 Task: Find connections with filter location Praia with filter topic #Managementskillswith filter profile language French with filter current company Mercedes-Benz India Pvt. Ltd. with filter school DAV Schools Network with filter industry Retail Books and Printed News with filter service category Leadership Development with filter keywords title Founder
Action: Mouse moved to (498, 66)
Screenshot: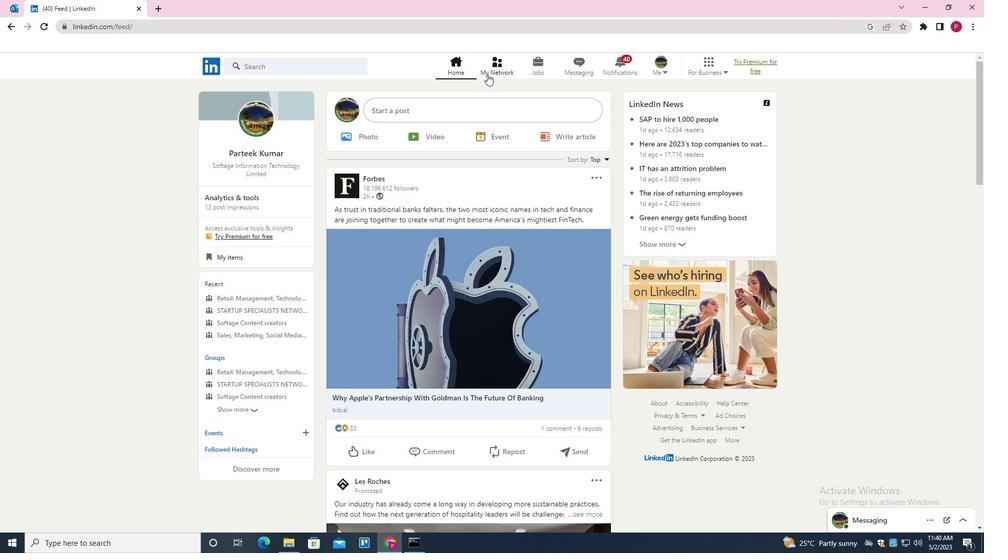 
Action: Mouse pressed left at (498, 66)
Screenshot: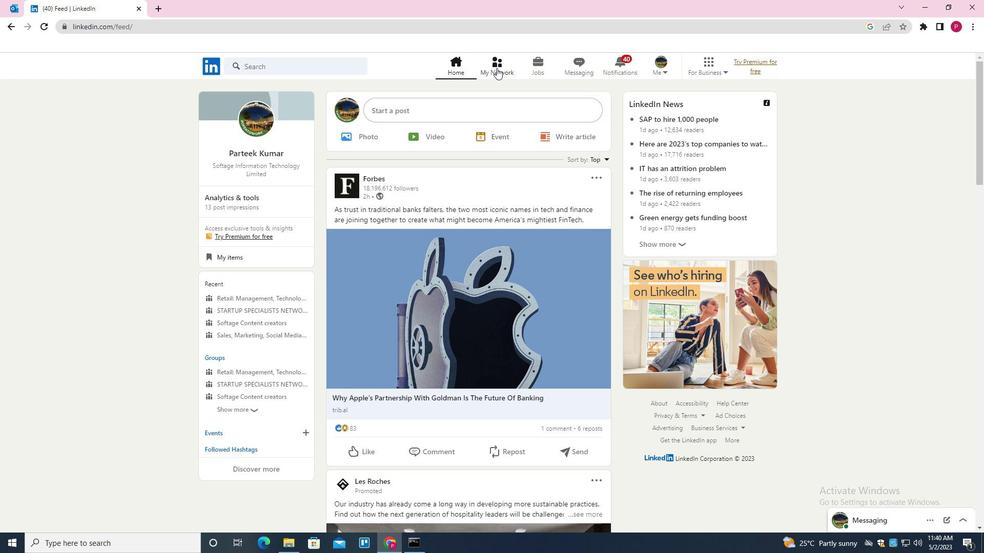 
Action: Mouse moved to (303, 123)
Screenshot: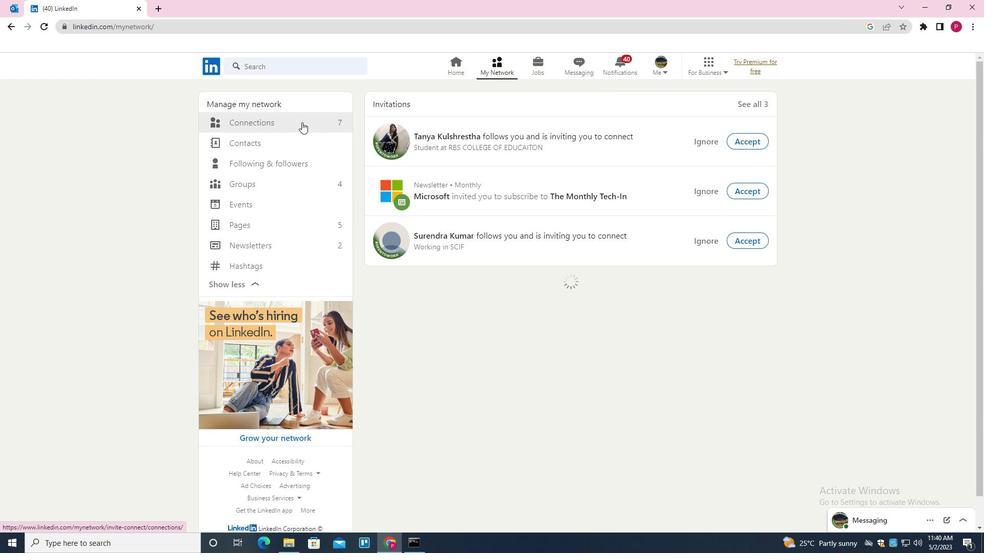 
Action: Mouse pressed left at (303, 123)
Screenshot: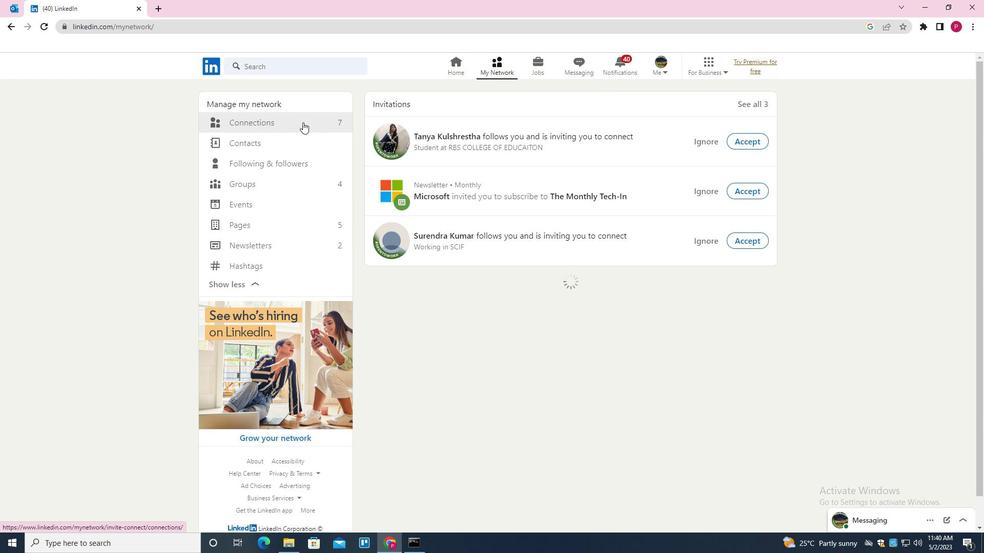 
Action: Mouse moved to (565, 124)
Screenshot: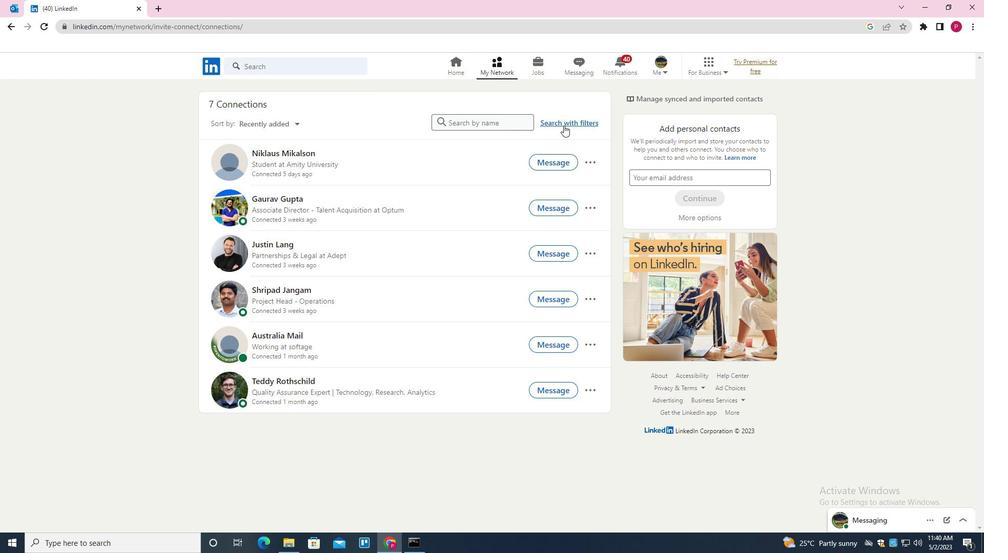 
Action: Mouse pressed left at (565, 124)
Screenshot: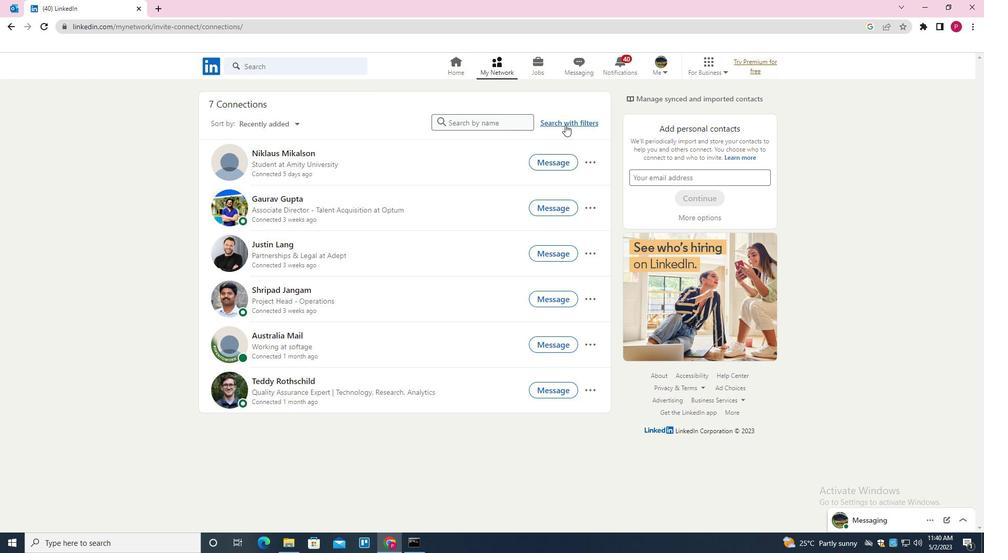 
Action: Mouse moved to (520, 94)
Screenshot: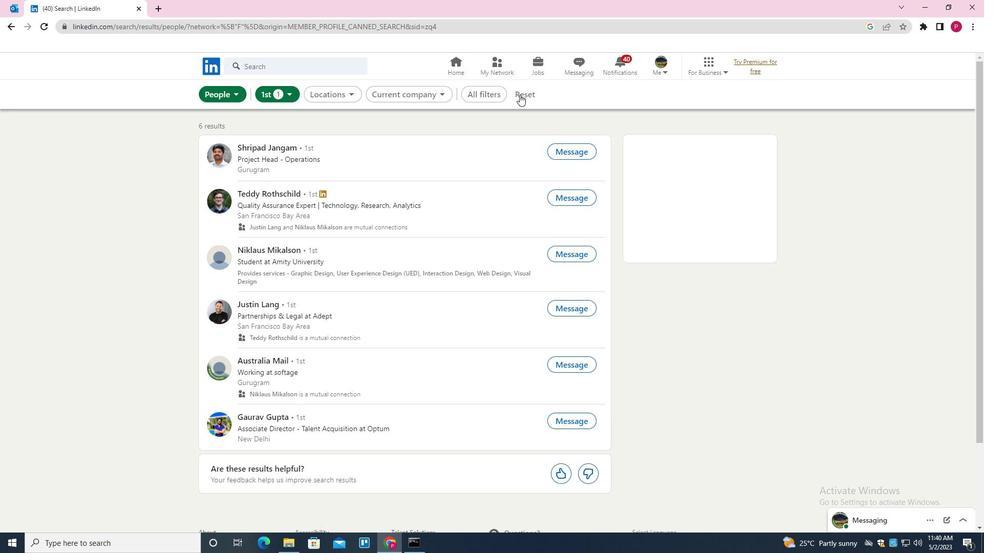 
Action: Mouse pressed left at (520, 94)
Screenshot: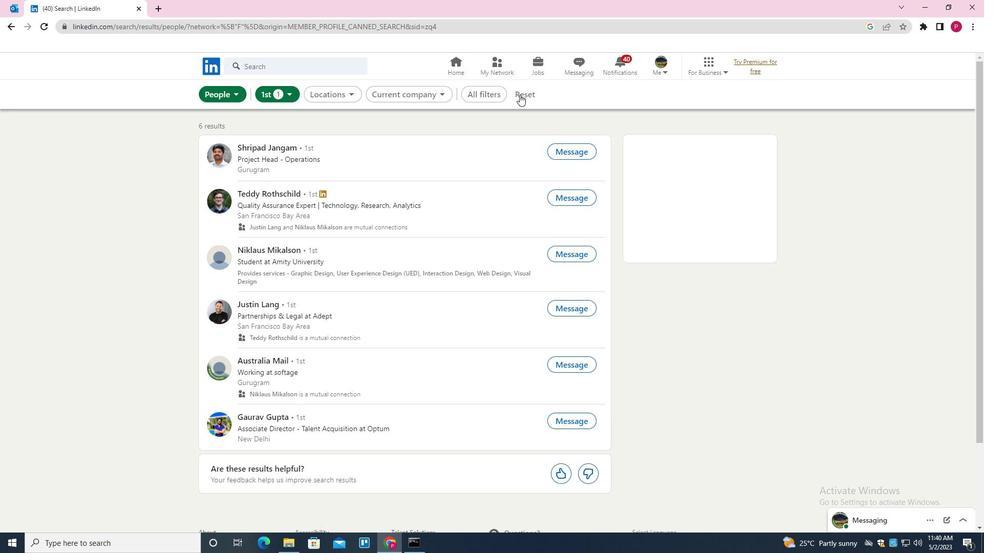 
Action: Mouse moved to (511, 93)
Screenshot: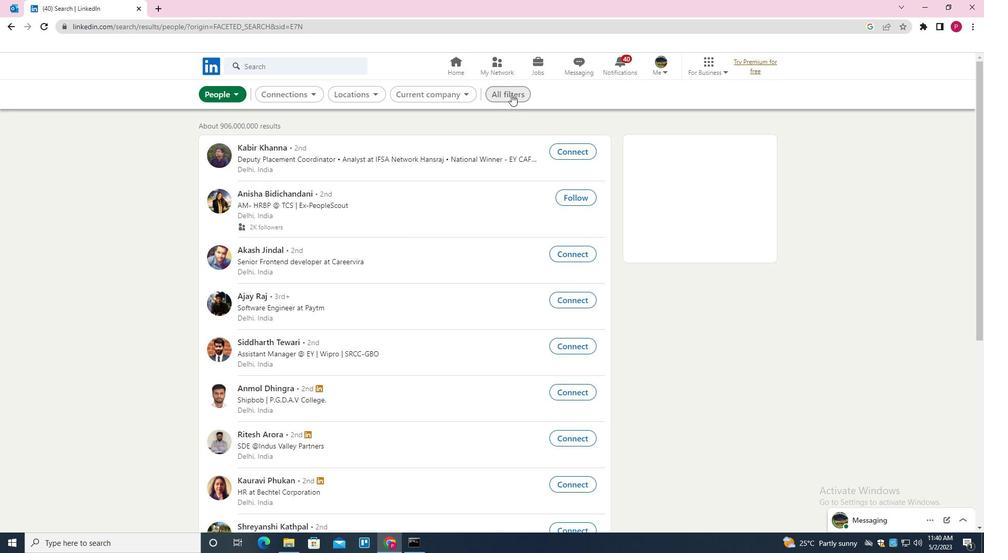 
Action: Mouse pressed left at (511, 93)
Screenshot: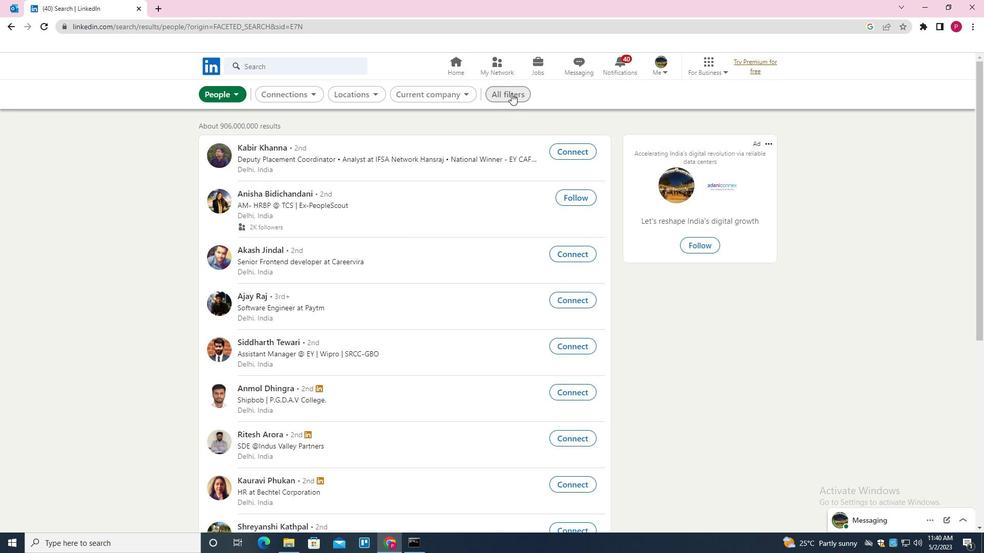 
Action: Mouse moved to (745, 254)
Screenshot: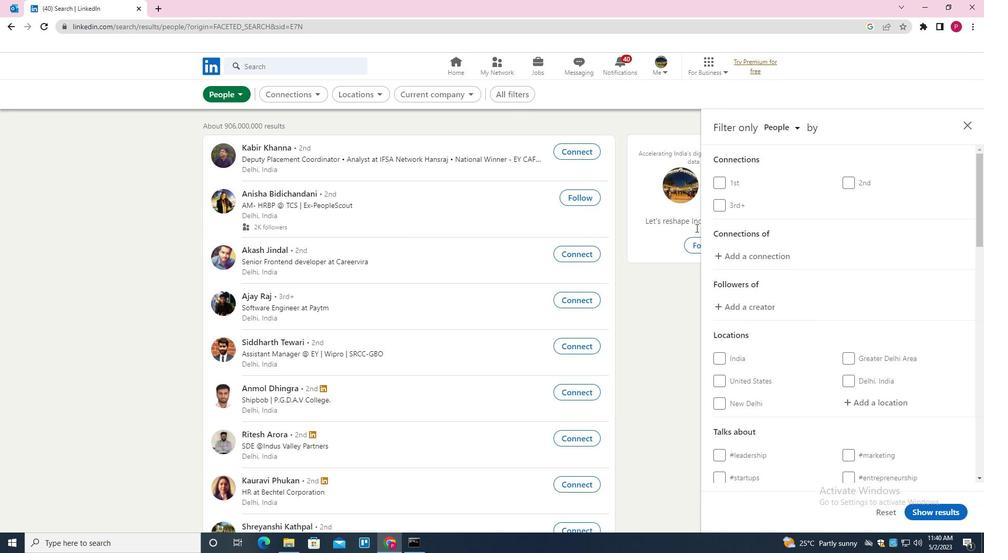 
Action: Mouse scrolled (745, 253) with delta (0, 0)
Screenshot: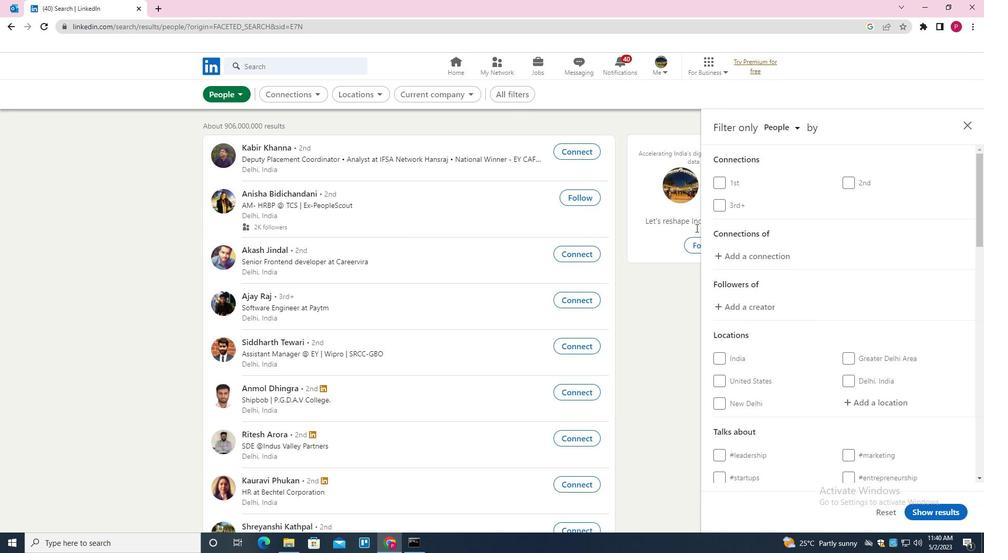 
Action: Mouse moved to (756, 265)
Screenshot: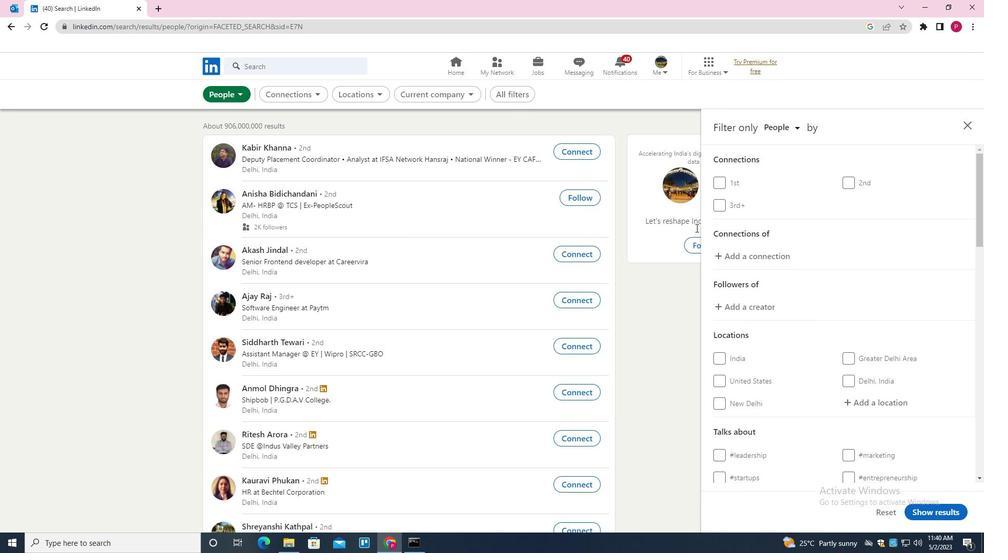 
Action: Mouse scrolled (756, 264) with delta (0, 0)
Screenshot: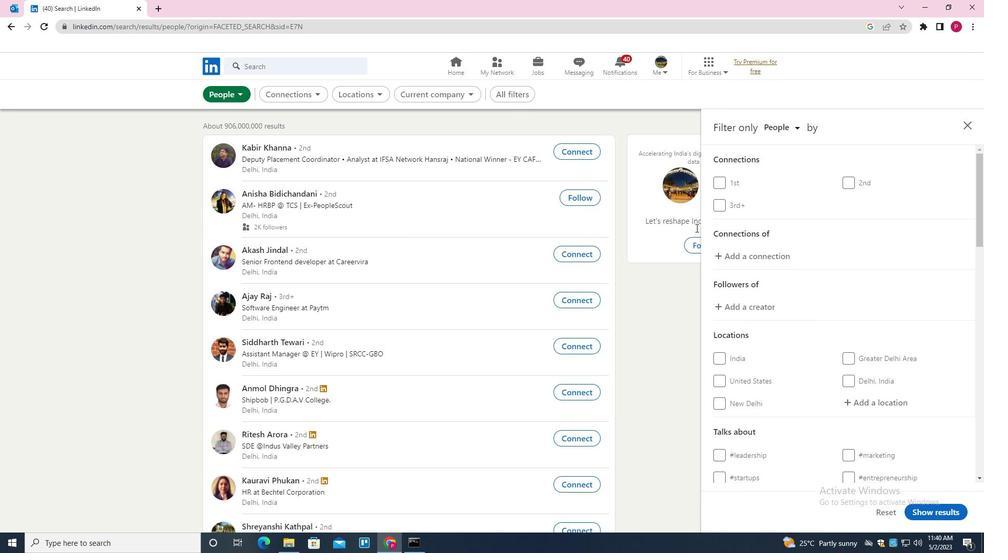 
Action: Mouse moved to (781, 276)
Screenshot: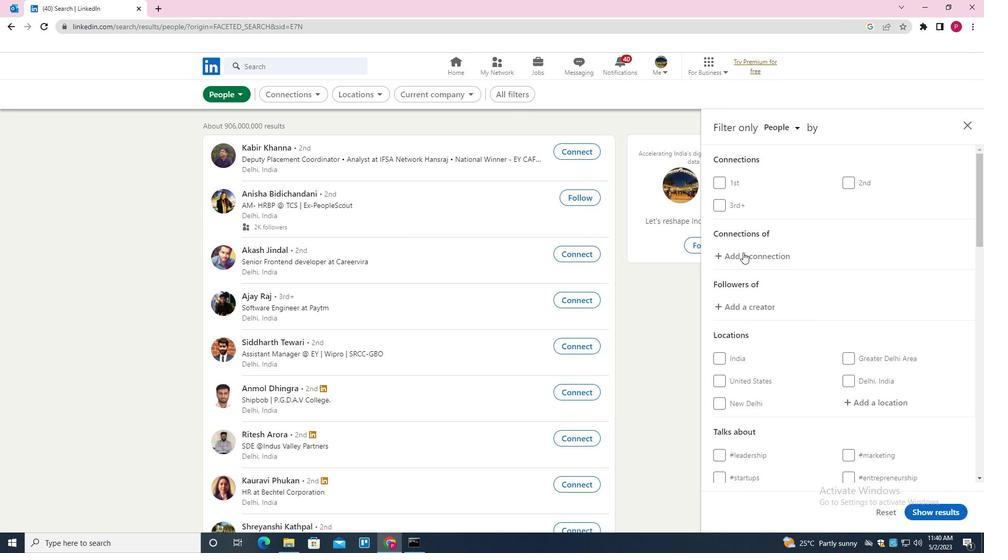 
Action: Mouse scrolled (781, 275) with delta (0, 0)
Screenshot: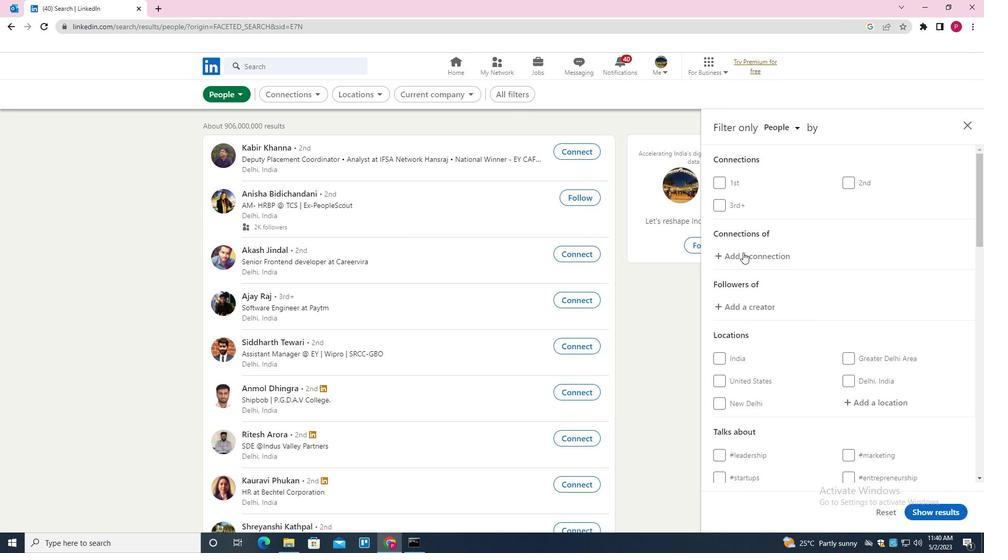 
Action: Mouse moved to (882, 247)
Screenshot: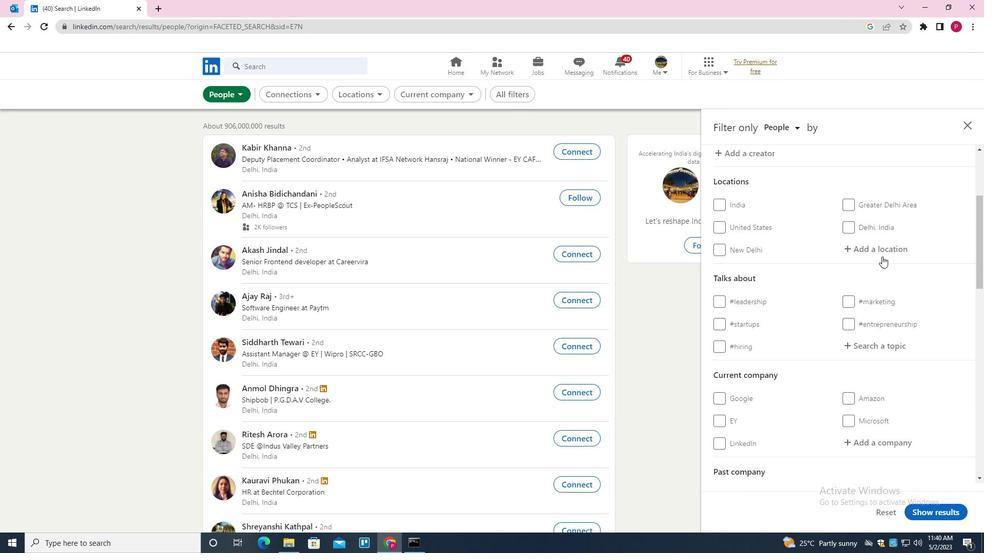 
Action: Mouse pressed left at (882, 247)
Screenshot: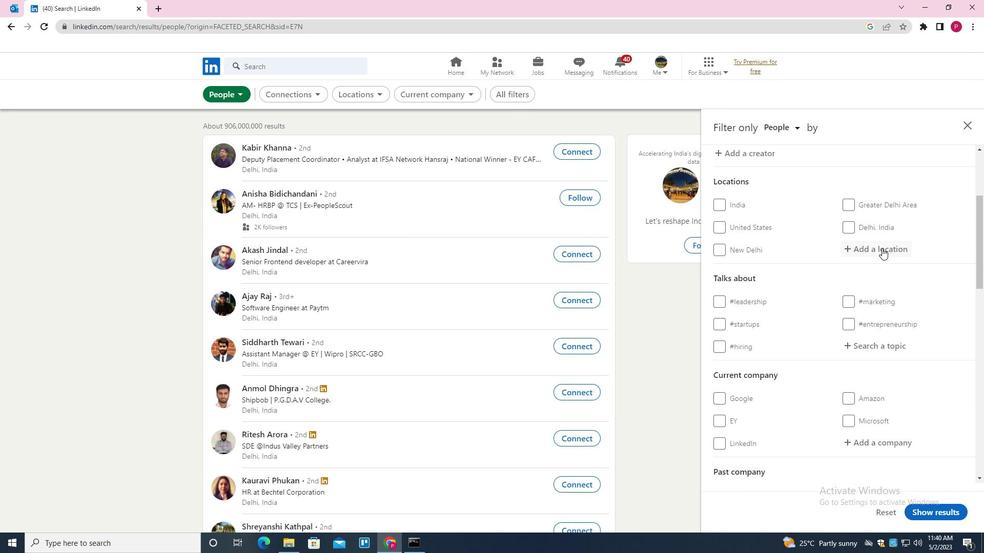 
Action: Mouse moved to (627, 407)
Screenshot: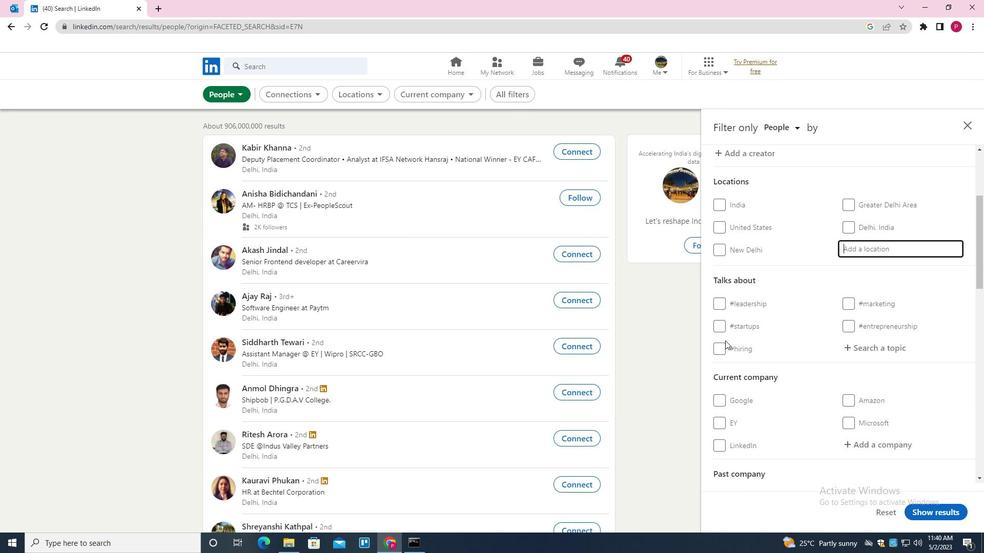 
Action: Key pressed <Key.shift>PRAIA<Key.down><Key.down><Key.enter>
Screenshot: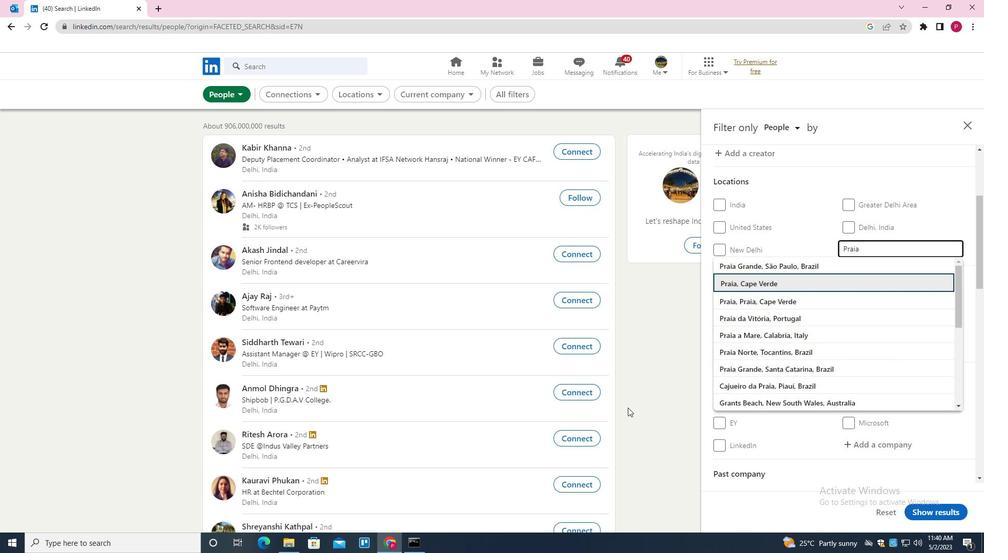 
Action: Mouse moved to (806, 322)
Screenshot: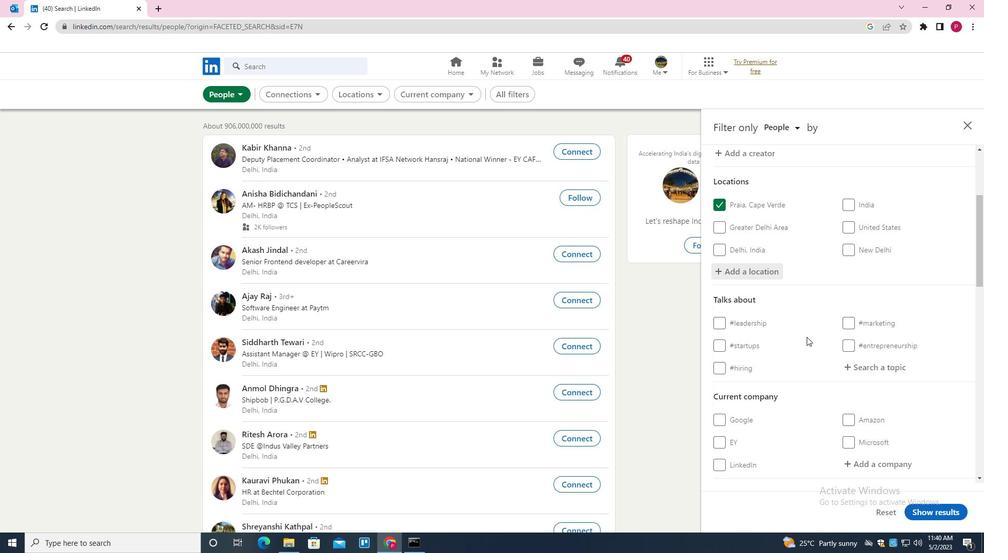 
Action: Mouse scrolled (806, 322) with delta (0, 0)
Screenshot: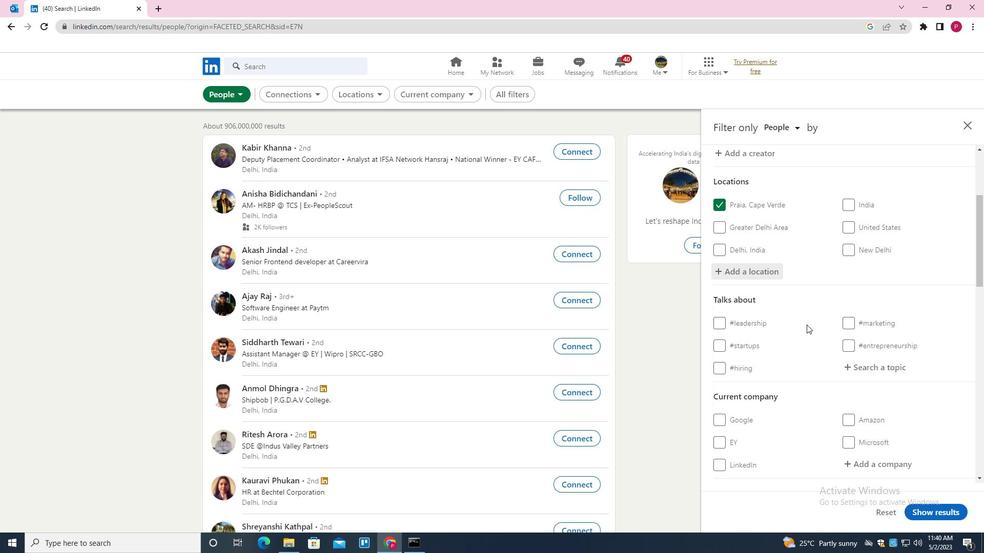 
Action: Mouse moved to (807, 322)
Screenshot: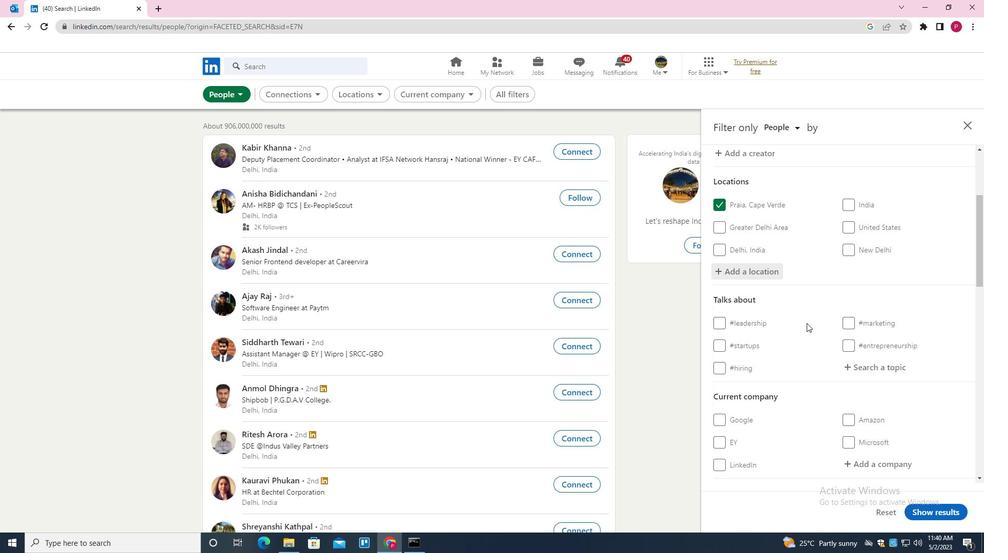
Action: Mouse scrolled (807, 321) with delta (0, 0)
Screenshot: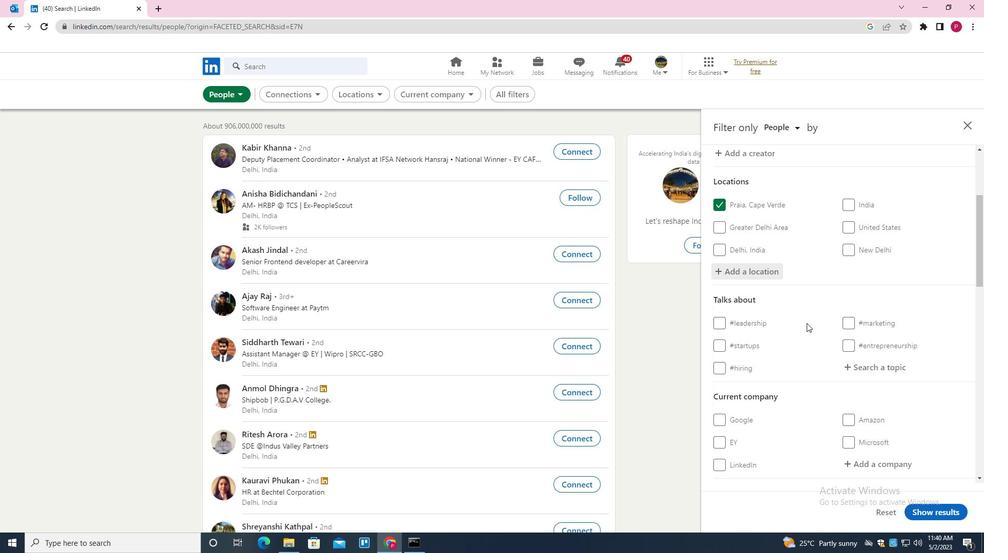 
Action: Mouse moved to (809, 320)
Screenshot: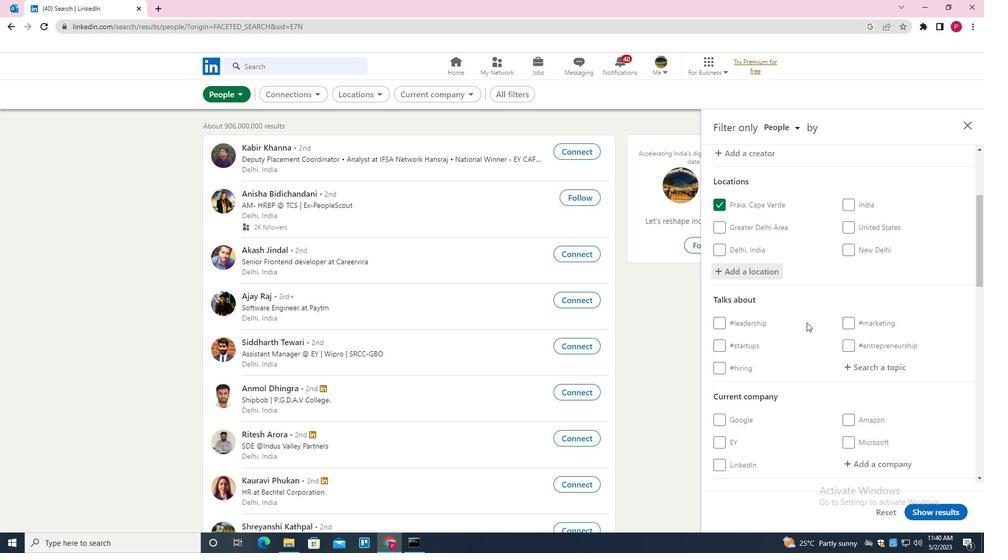 
Action: Mouse scrolled (809, 320) with delta (0, 0)
Screenshot: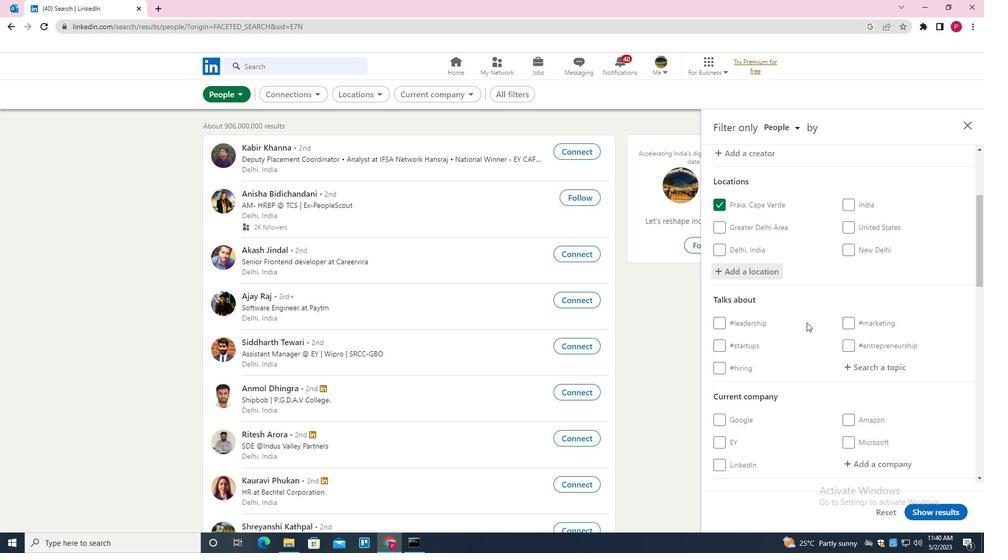 
Action: Mouse moved to (892, 213)
Screenshot: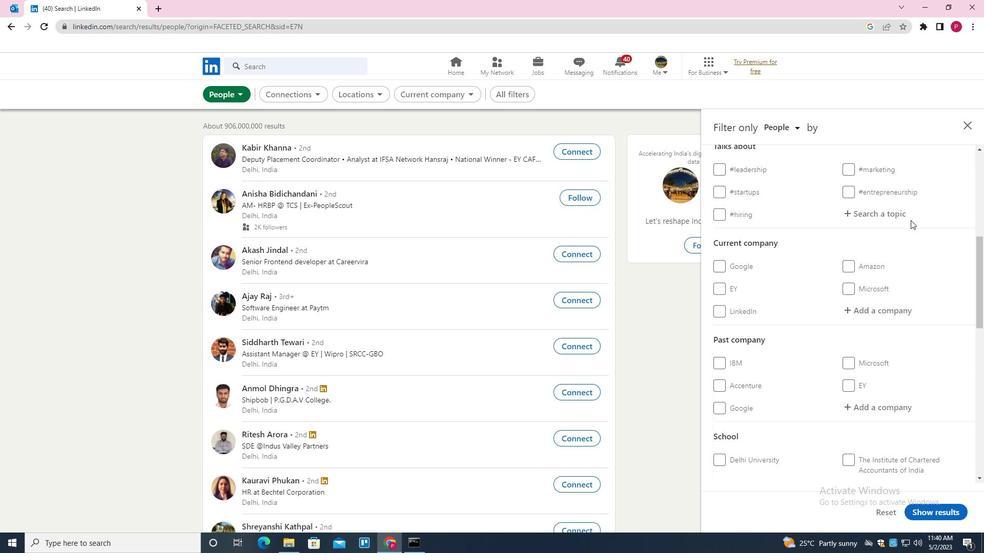 
Action: Mouse pressed left at (892, 213)
Screenshot: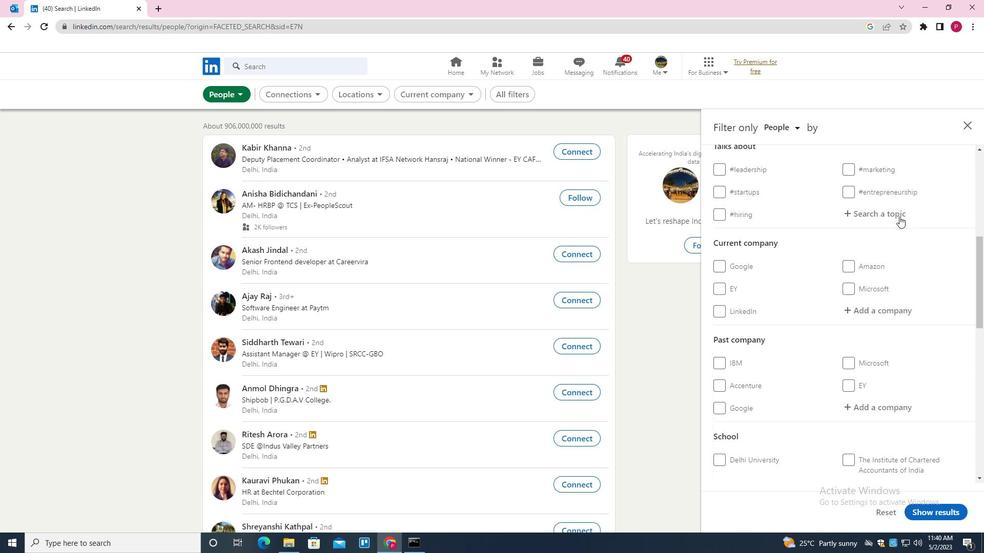 
Action: Key pressed MANAGR<Key.backspace>EMENTSKILLS<Key.down><Key.down><Key.enter>
Screenshot: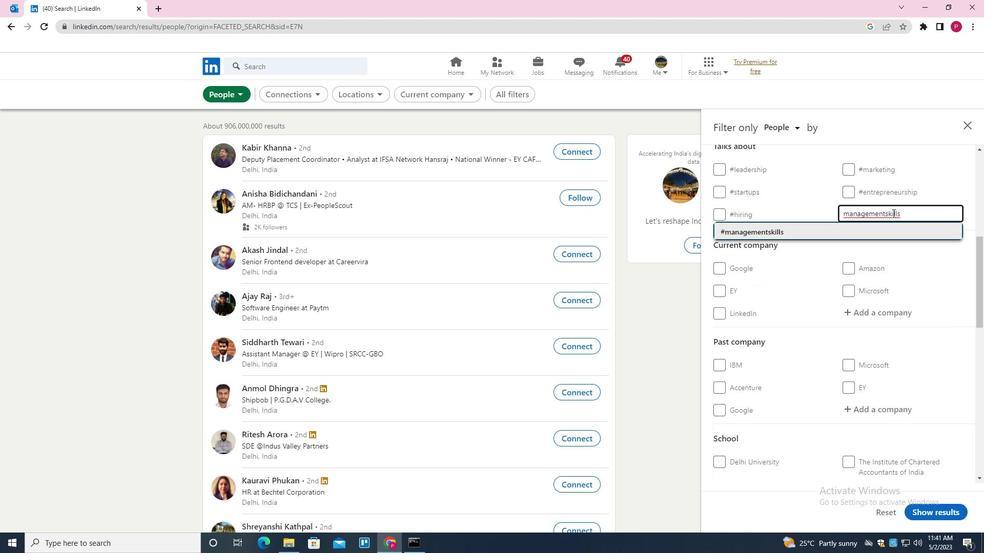 
Action: Mouse moved to (844, 264)
Screenshot: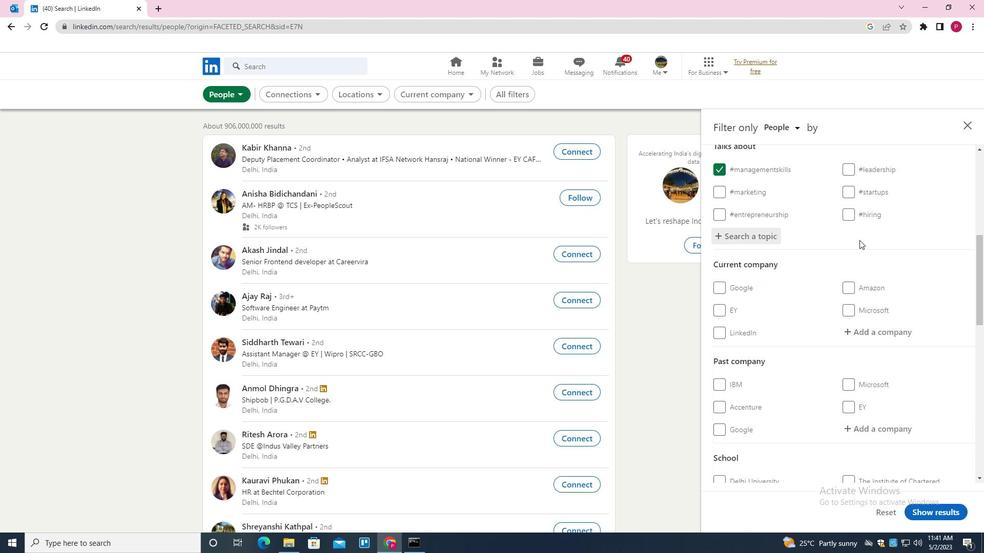 
Action: Mouse scrolled (844, 264) with delta (0, 0)
Screenshot: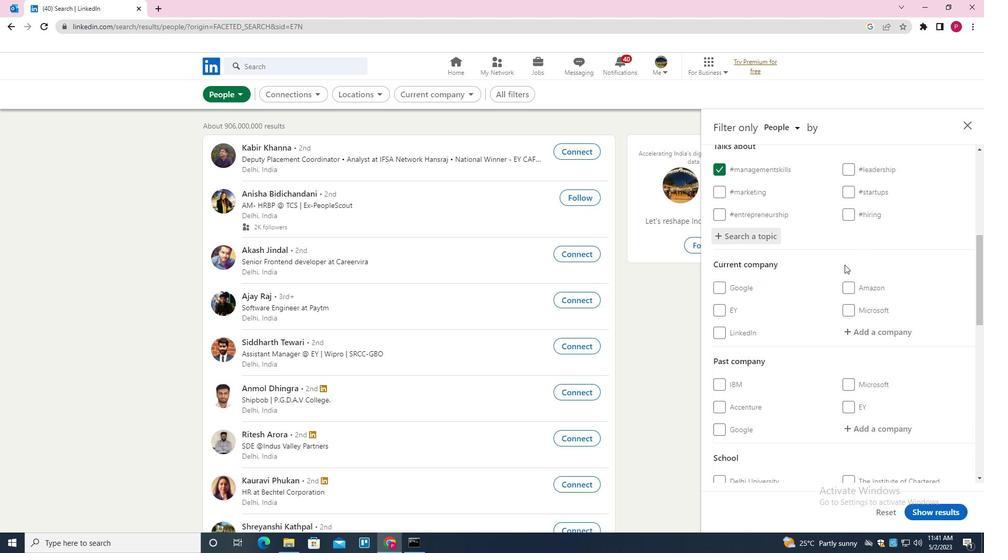 
Action: Mouse moved to (844, 264)
Screenshot: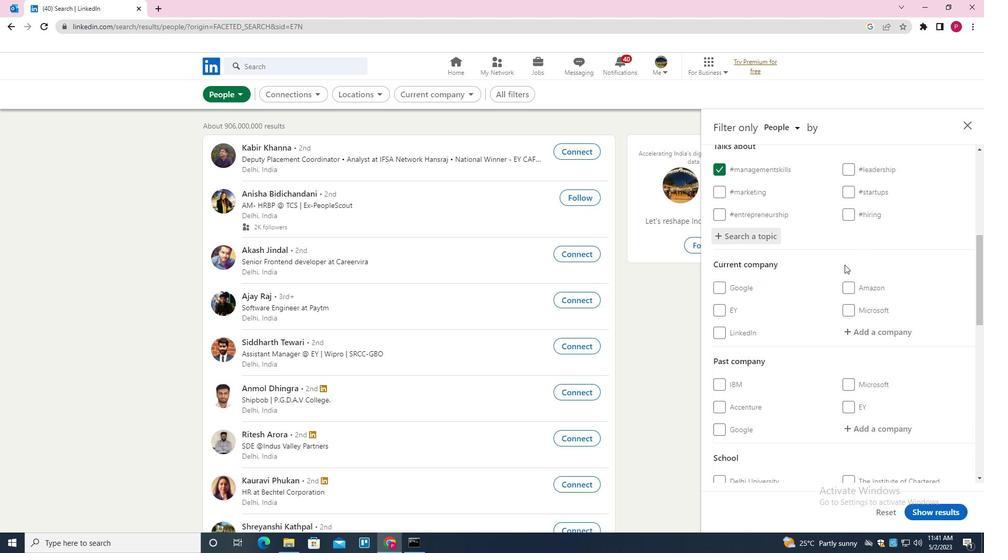 
Action: Mouse scrolled (844, 264) with delta (0, 0)
Screenshot: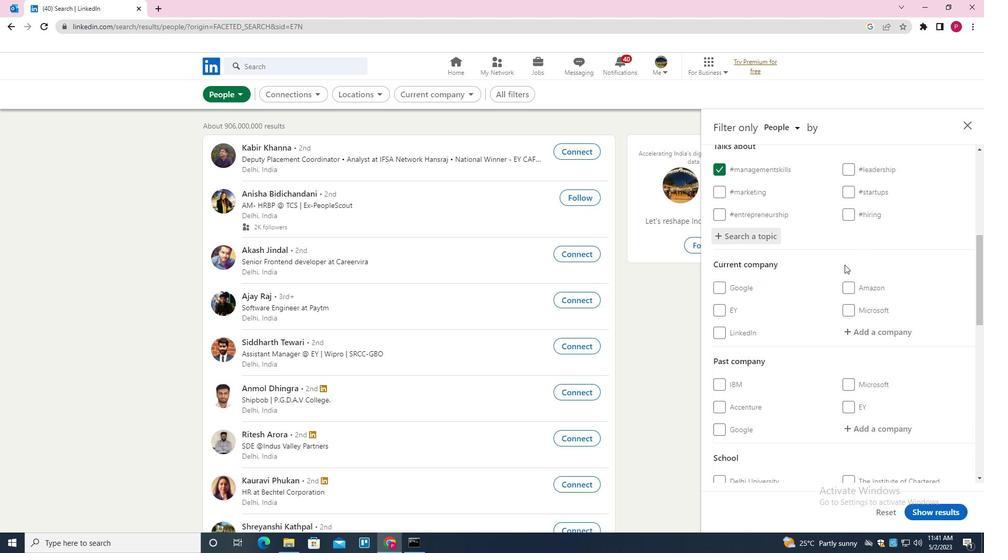
Action: Mouse scrolled (844, 264) with delta (0, 0)
Screenshot: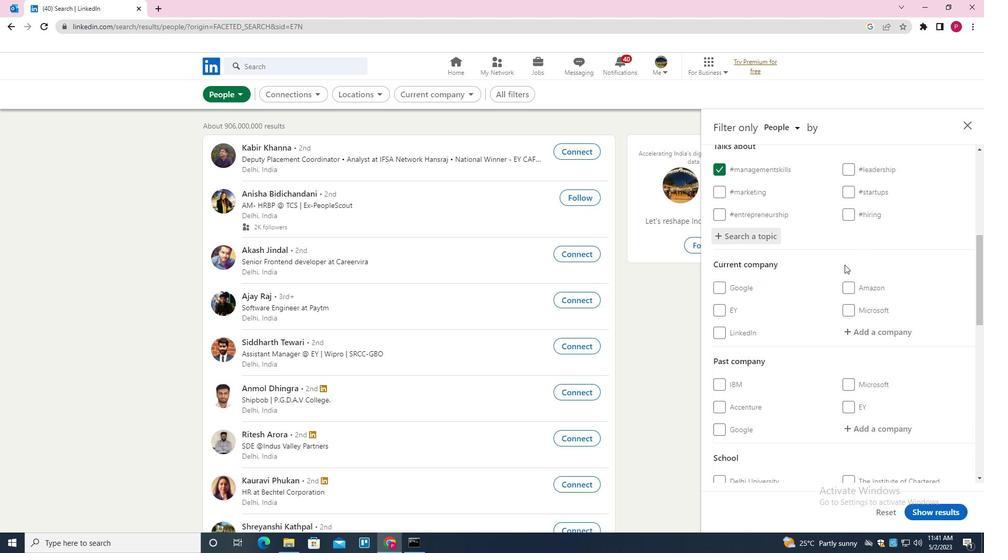 
Action: Mouse moved to (846, 265)
Screenshot: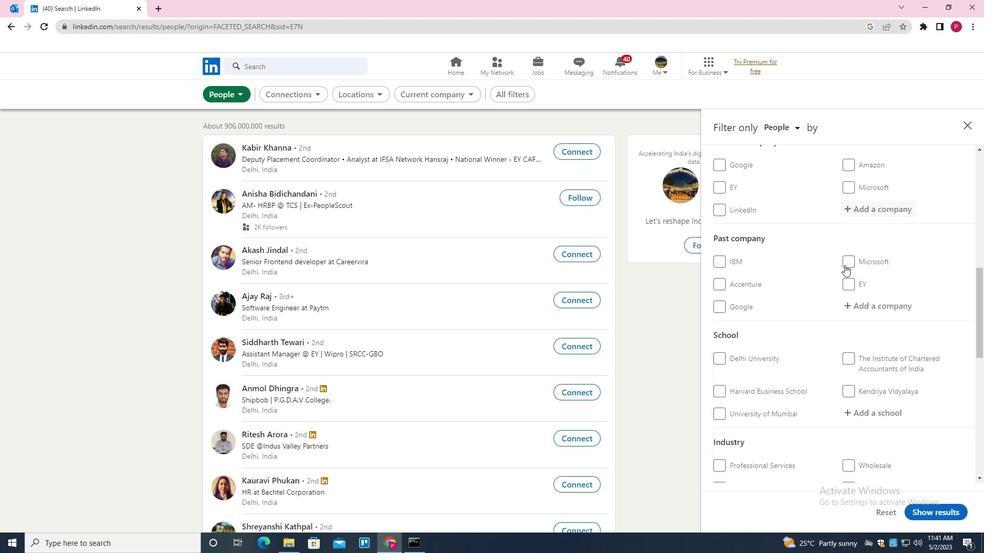 
Action: Mouse scrolled (846, 264) with delta (0, 0)
Screenshot: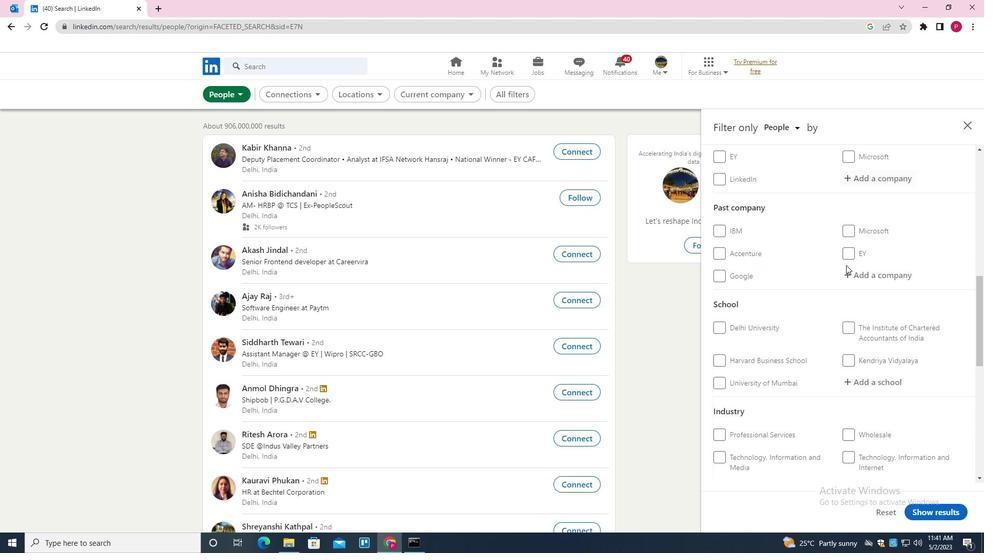 
Action: Mouse scrolled (846, 264) with delta (0, 0)
Screenshot: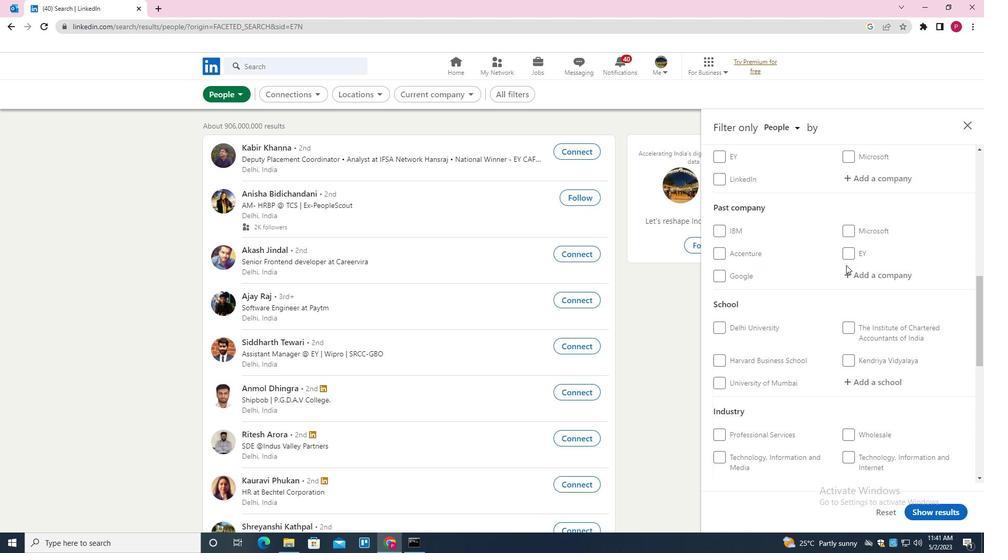 
Action: Mouse scrolled (846, 264) with delta (0, 0)
Screenshot: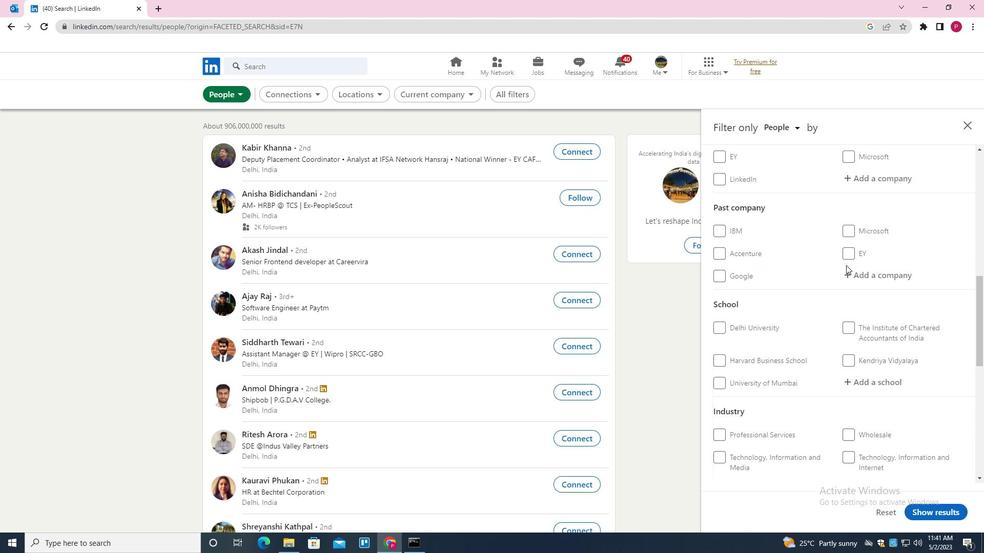 
Action: Mouse moved to (817, 315)
Screenshot: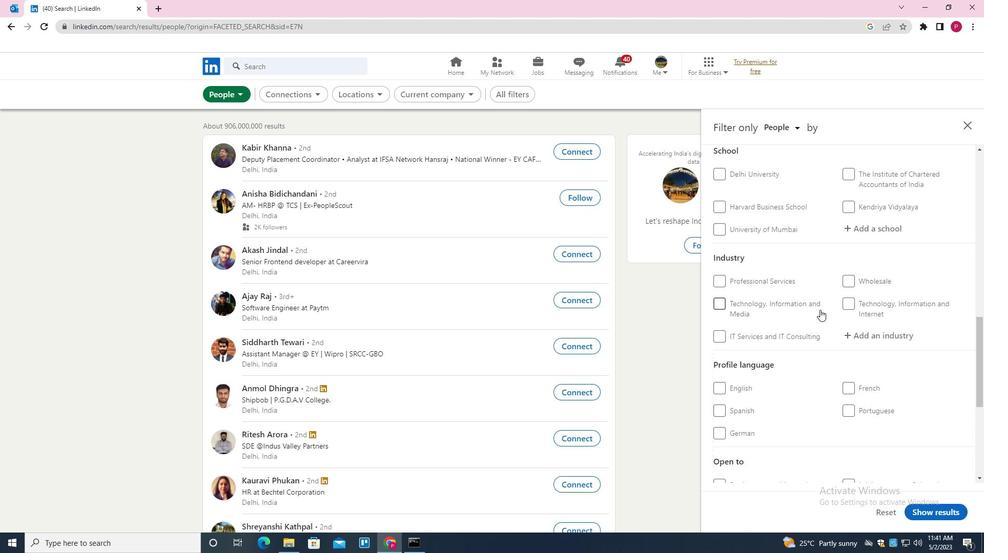 
Action: Mouse scrolled (817, 315) with delta (0, 0)
Screenshot: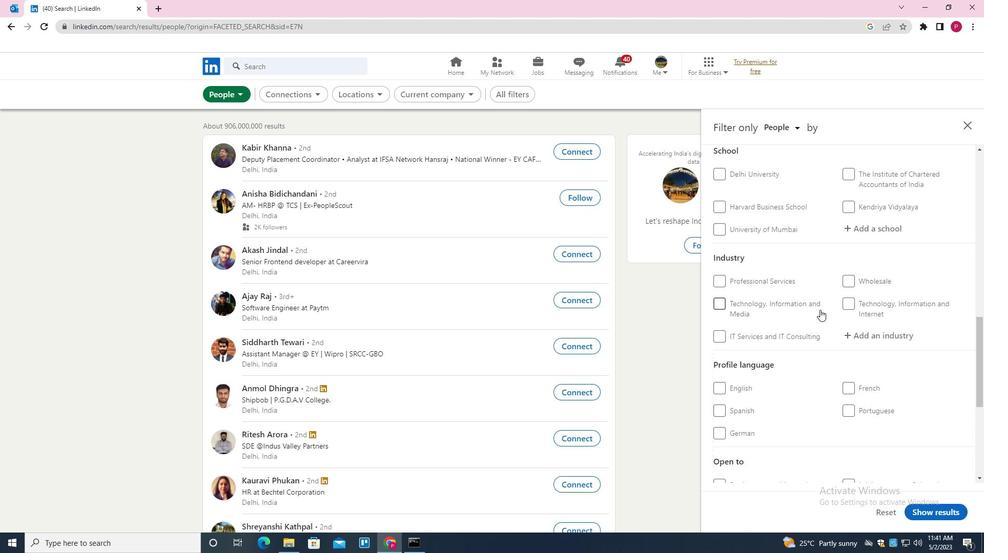 
Action: Mouse moved to (817, 318)
Screenshot: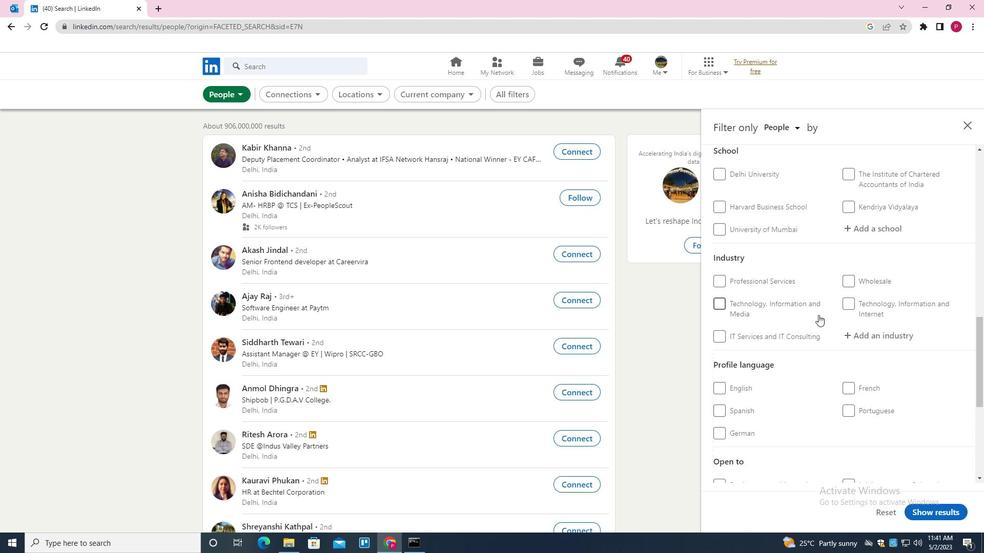 
Action: Mouse scrolled (817, 318) with delta (0, 0)
Screenshot: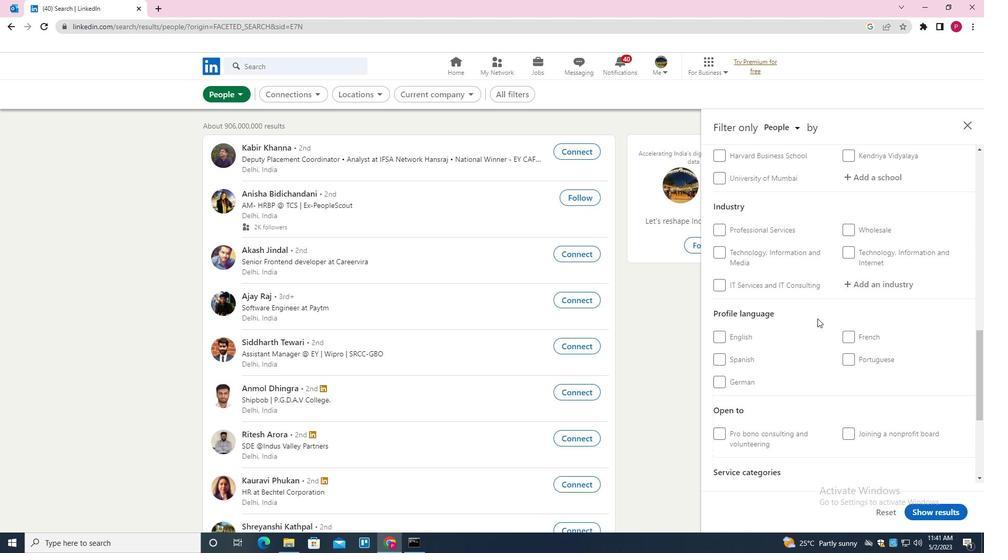 
Action: Mouse moved to (846, 284)
Screenshot: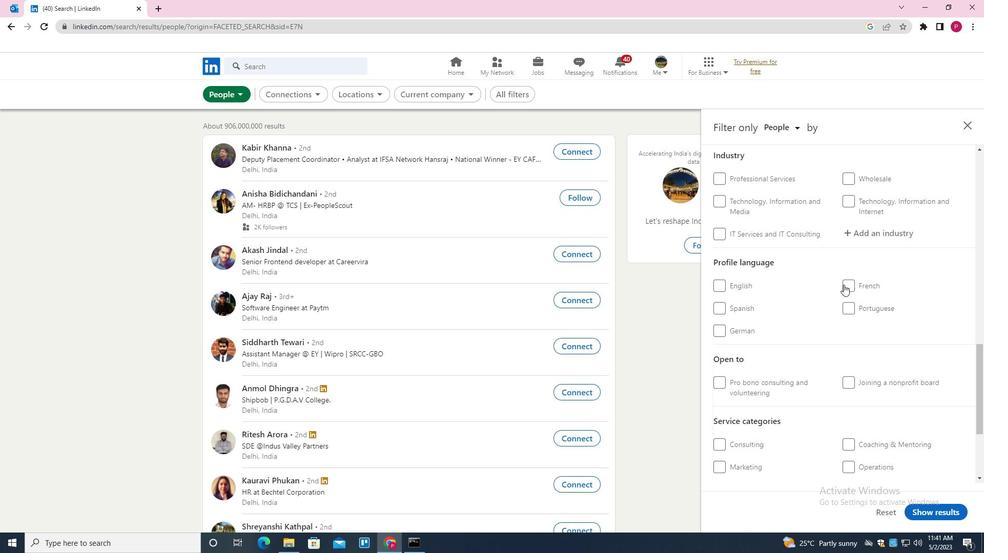 
Action: Mouse pressed left at (846, 284)
Screenshot: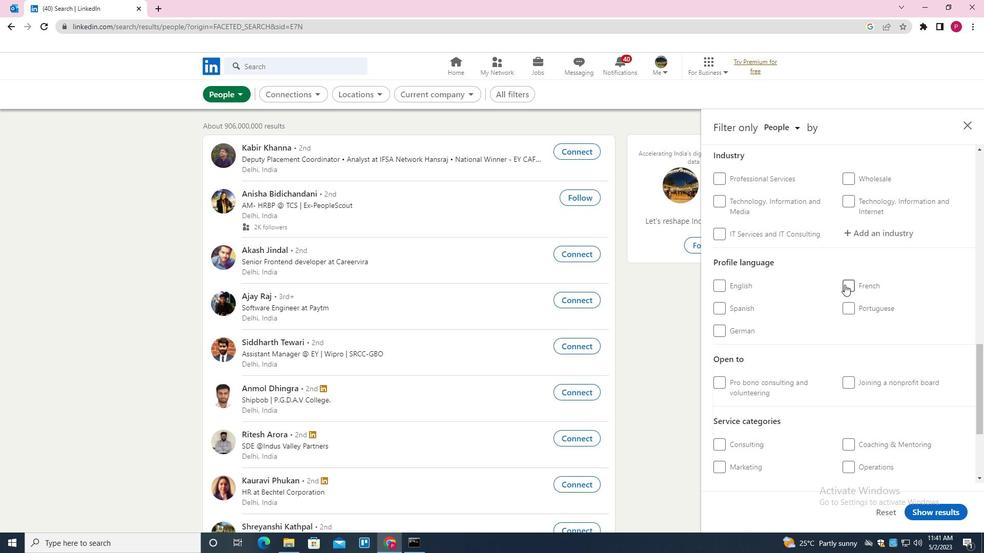 
Action: Mouse moved to (793, 298)
Screenshot: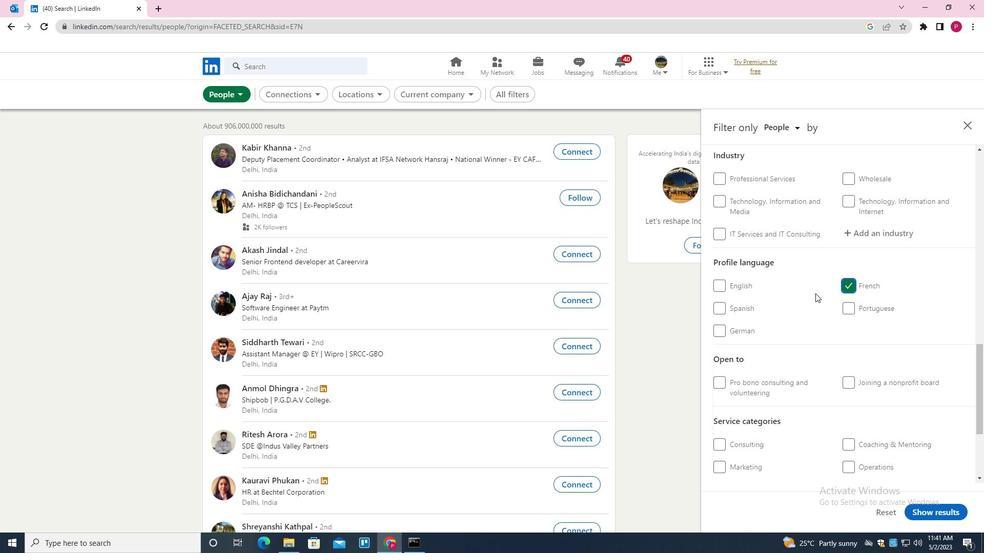 
Action: Mouse scrolled (793, 298) with delta (0, 0)
Screenshot: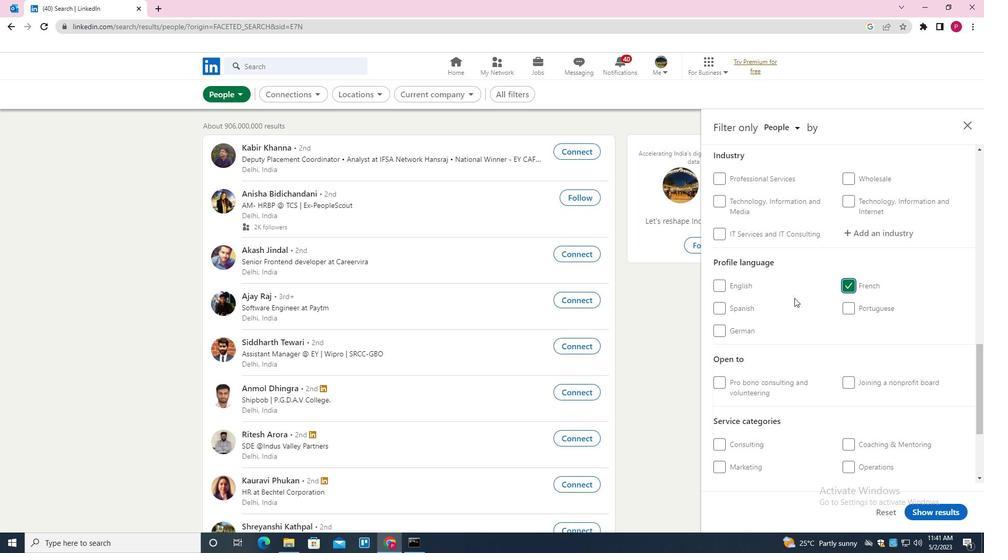 
Action: Mouse scrolled (793, 298) with delta (0, 0)
Screenshot: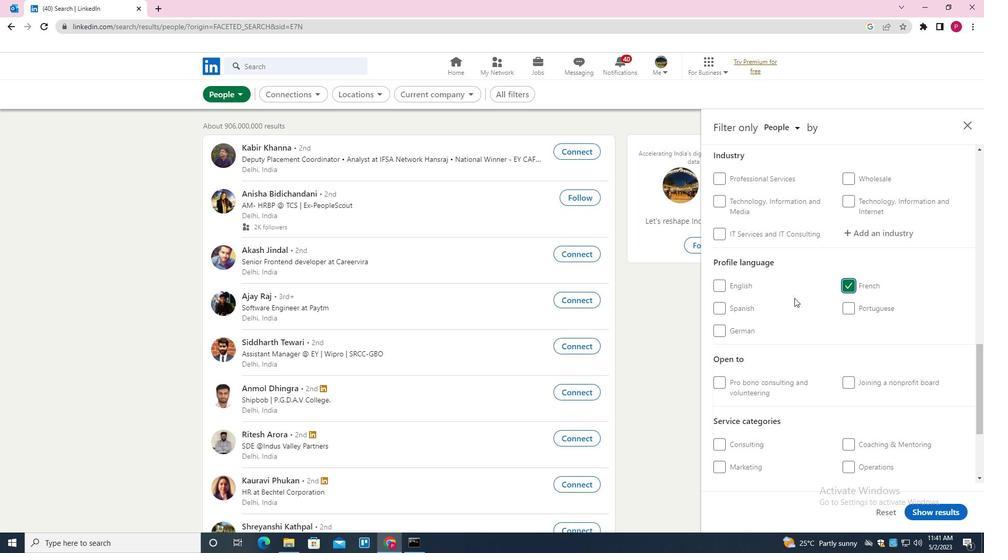 
Action: Mouse scrolled (793, 298) with delta (0, 0)
Screenshot: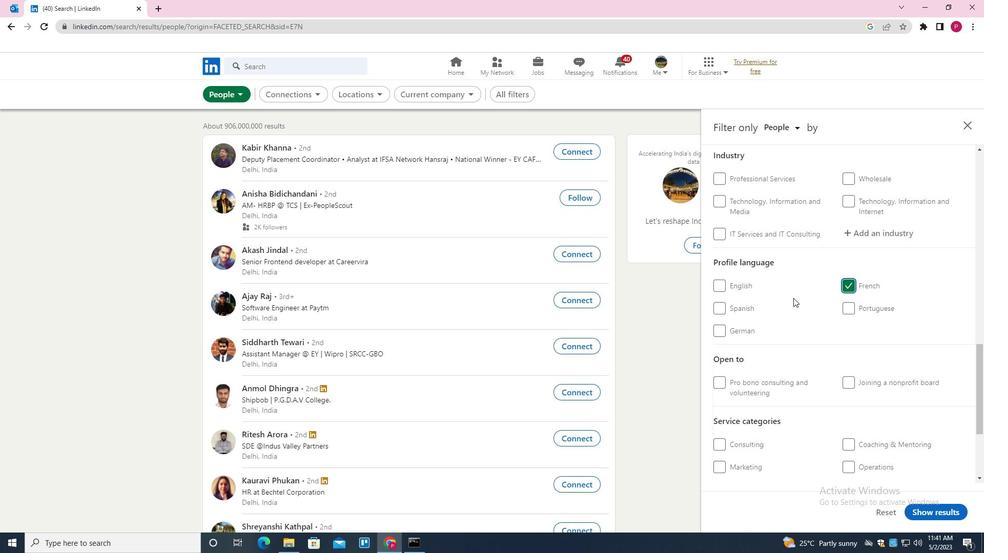 
Action: Mouse scrolled (793, 298) with delta (0, 0)
Screenshot: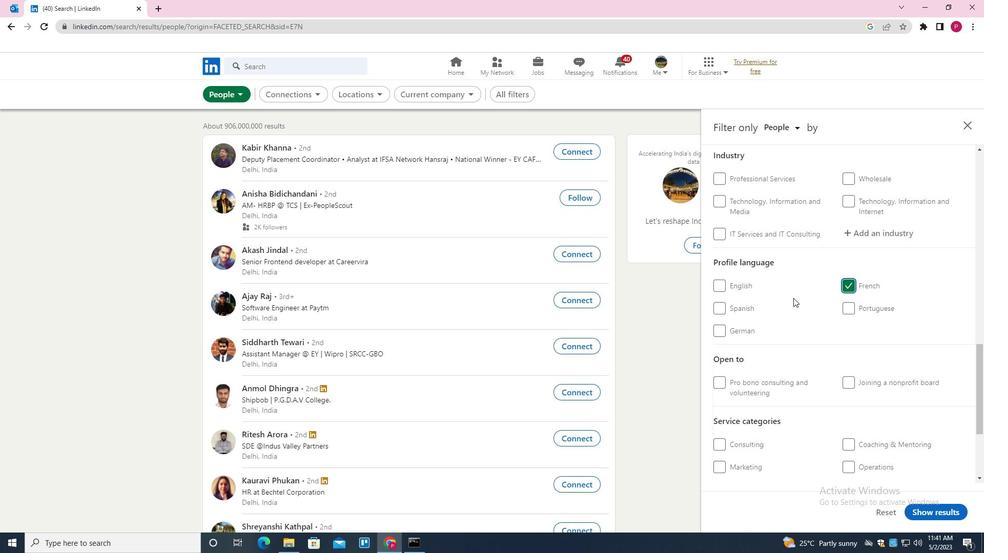 
Action: Mouse scrolled (793, 298) with delta (0, 0)
Screenshot: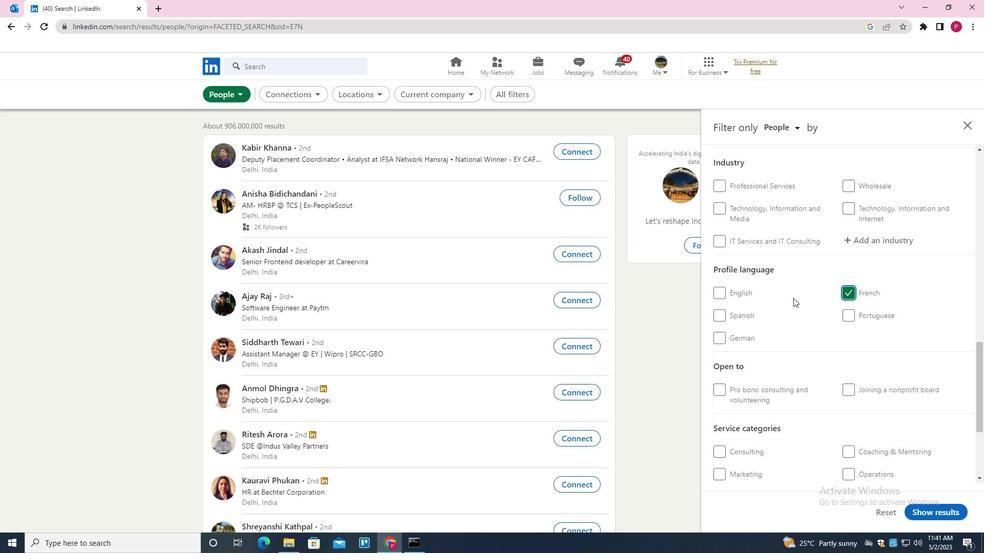
Action: Mouse scrolled (793, 298) with delta (0, 0)
Screenshot: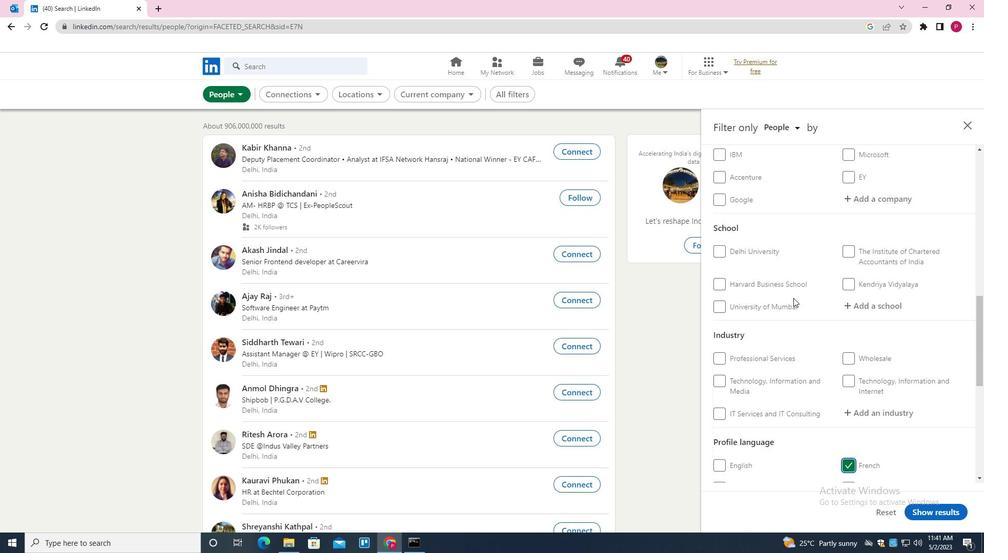 
Action: Mouse moved to (877, 234)
Screenshot: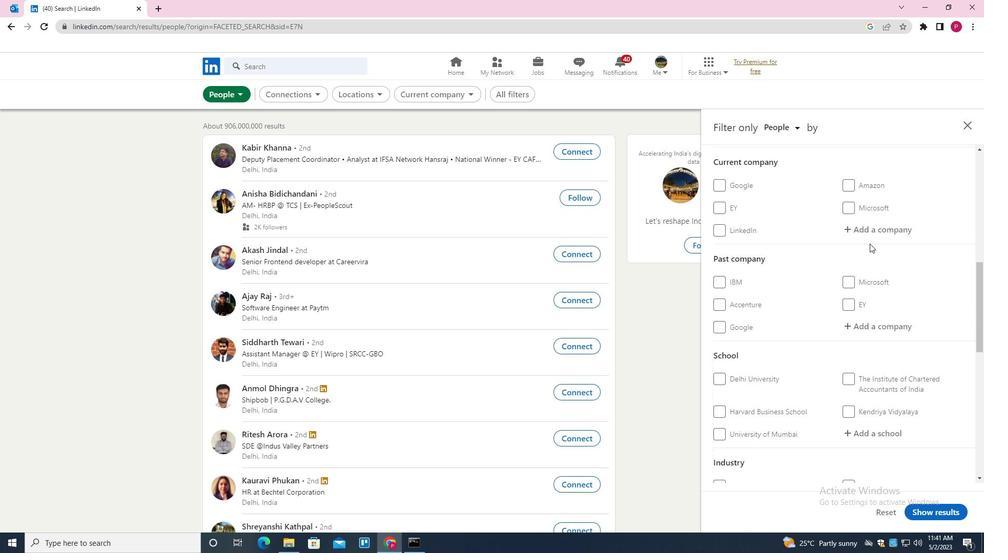 
Action: Mouse pressed left at (877, 234)
Screenshot: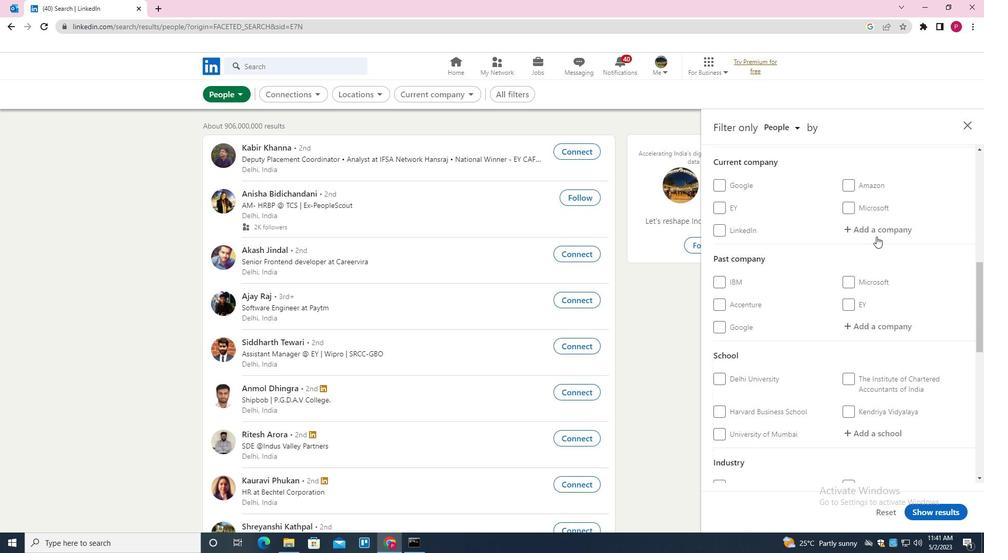 
Action: Key pressed <Key.shift>MERCEDES<Key.down><Key.down><Key.enter>
Screenshot: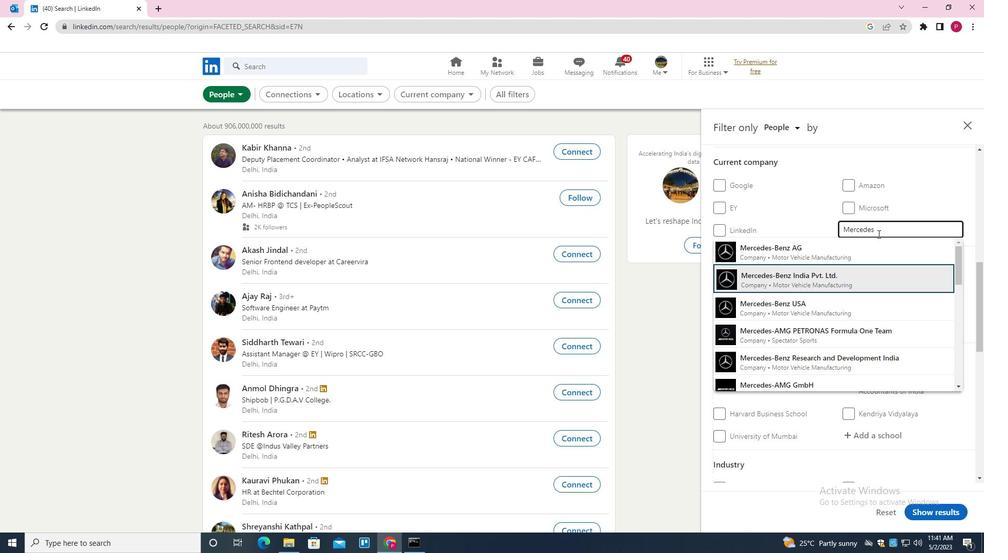 
Action: Mouse moved to (782, 301)
Screenshot: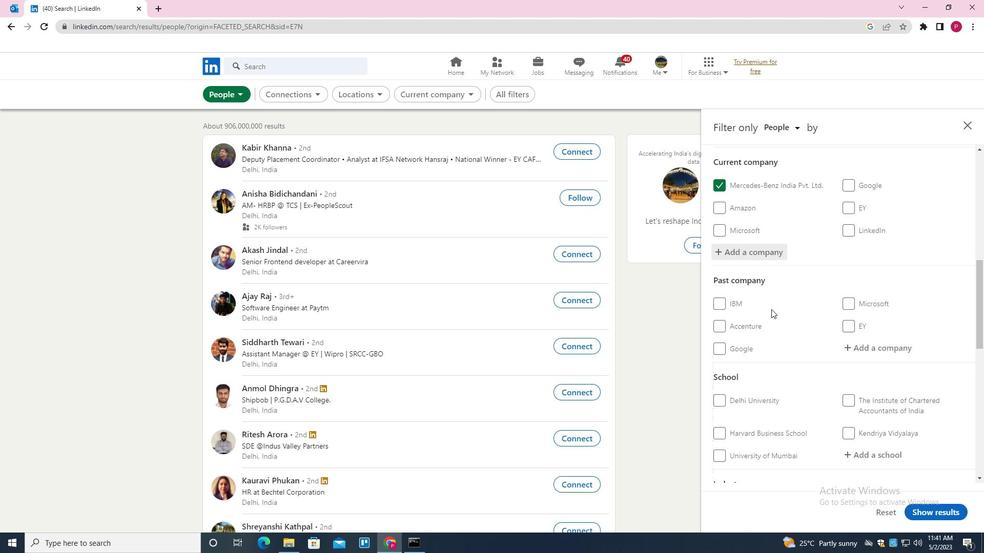
Action: Mouse scrolled (782, 301) with delta (0, 0)
Screenshot: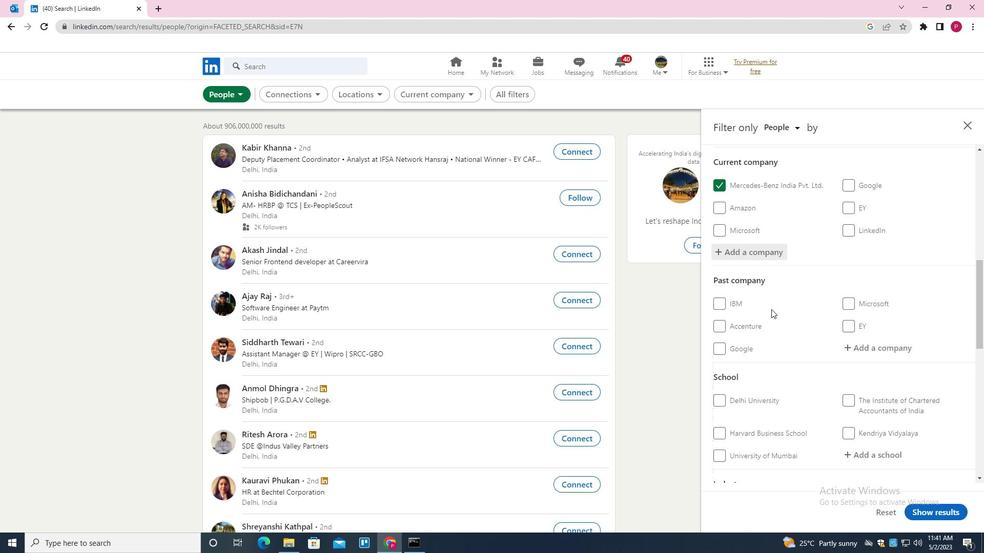 
Action: Mouse moved to (785, 299)
Screenshot: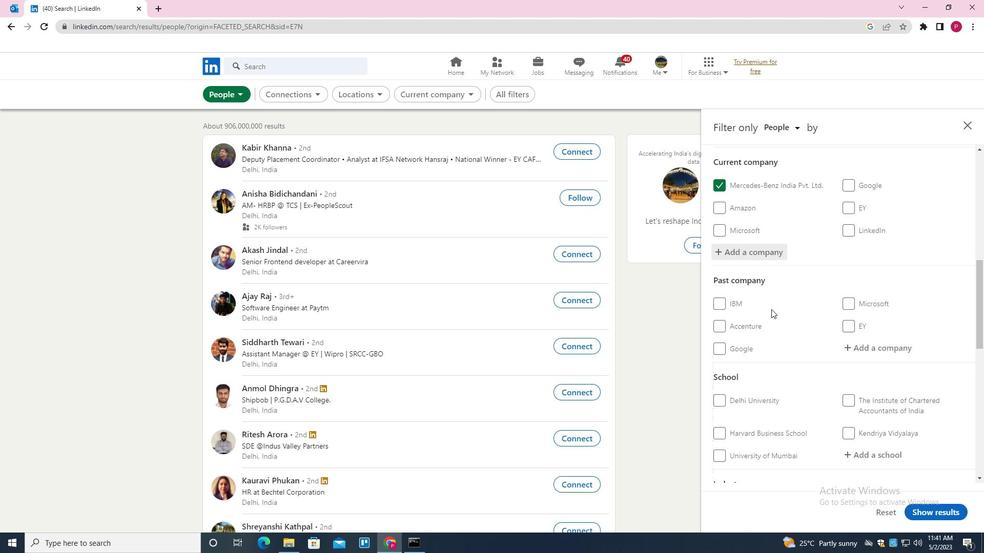 
Action: Mouse scrolled (785, 299) with delta (0, 0)
Screenshot: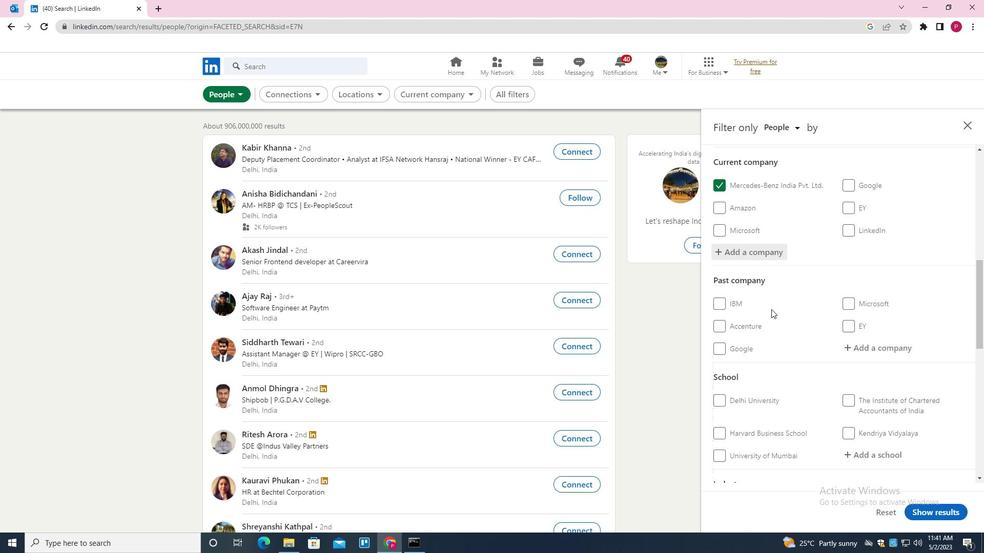 
Action: Mouse moved to (791, 294)
Screenshot: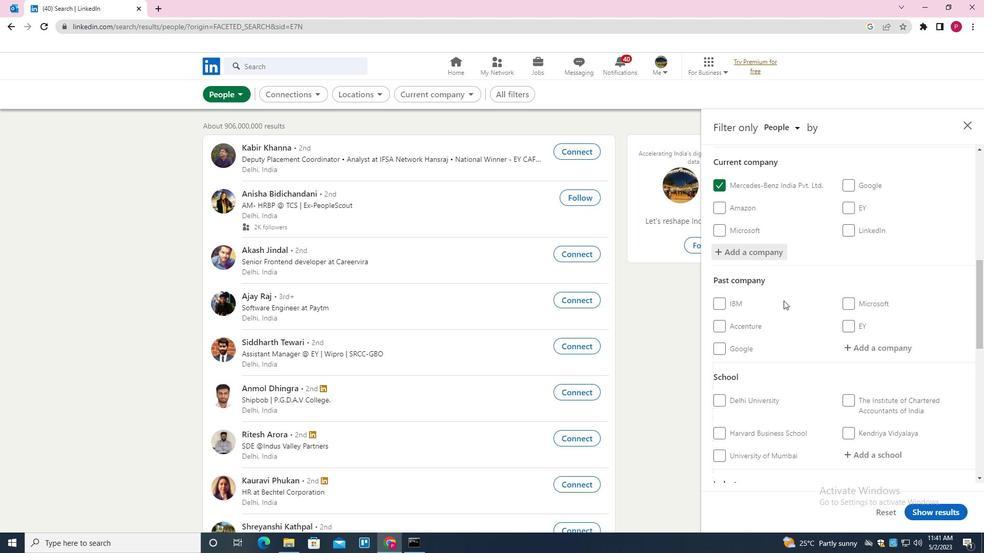 
Action: Mouse scrolled (791, 294) with delta (0, 0)
Screenshot: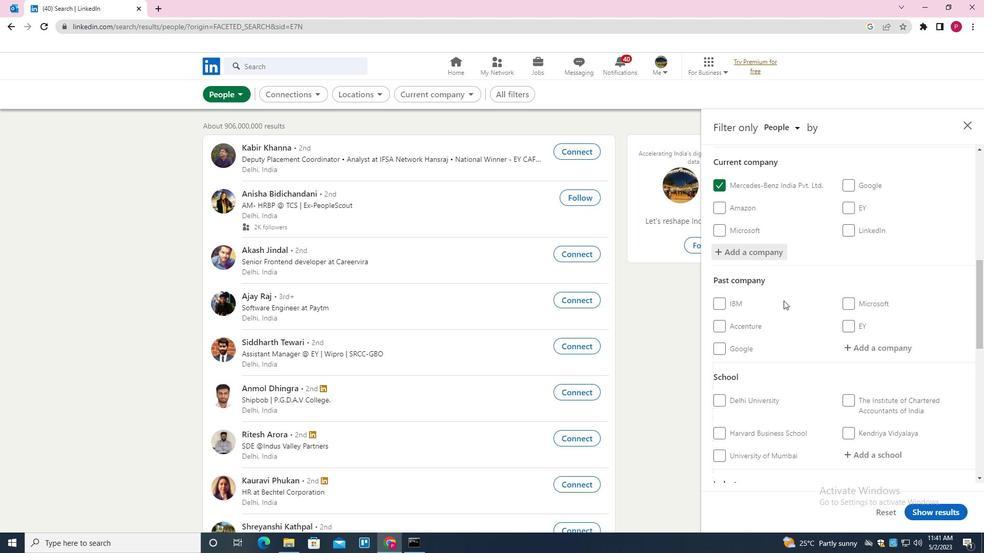 
Action: Mouse moved to (798, 289)
Screenshot: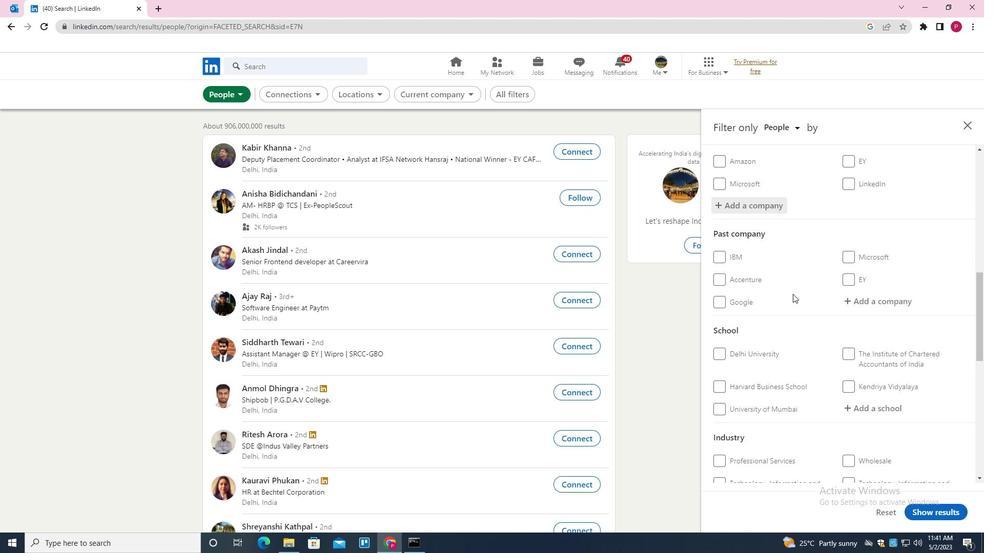 
Action: Mouse scrolled (798, 289) with delta (0, 0)
Screenshot: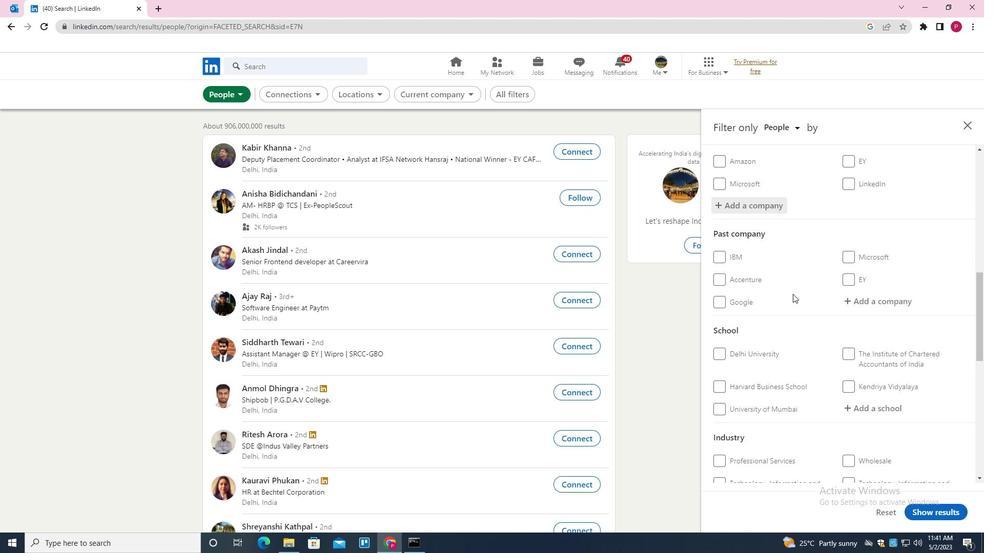 
Action: Mouse moved to (861, 250)
Screenshot: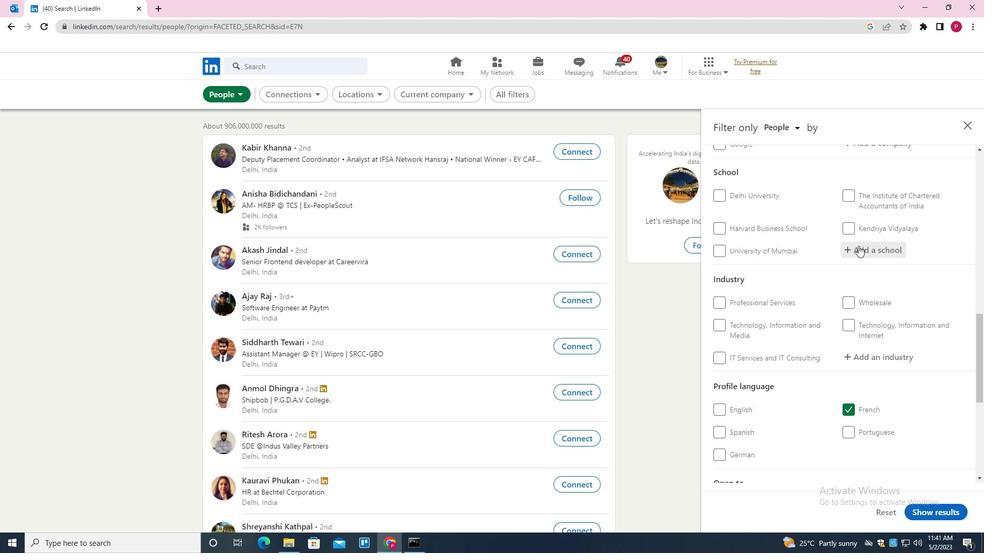 
Action: Mouse pressed left at (861, 250)
Screenshot: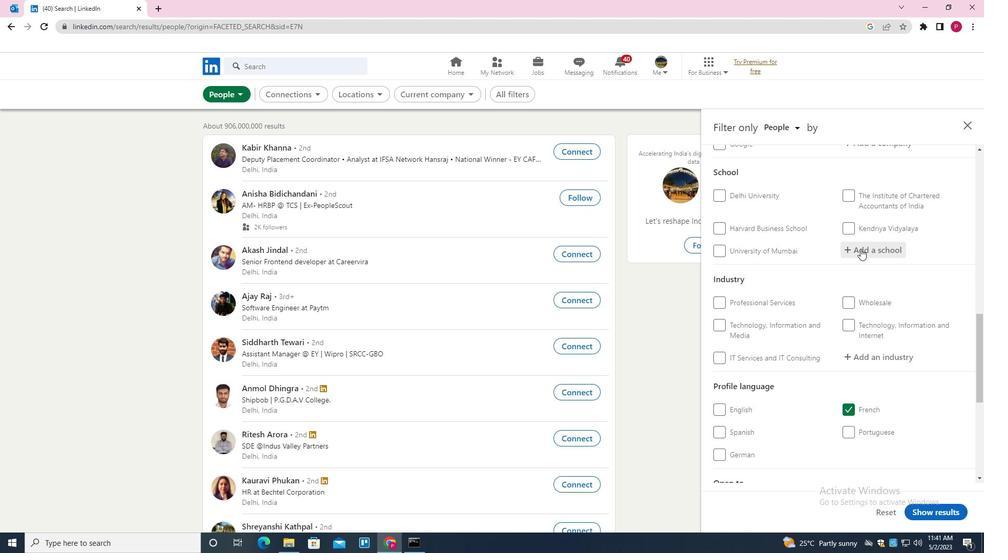 
Action: Mouse moved to (849, 258)
Screenshot: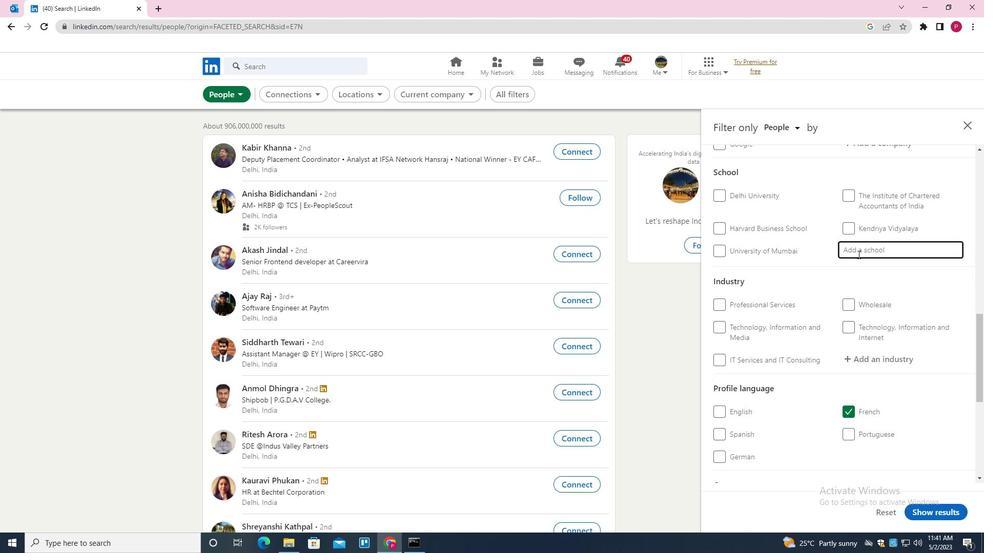 
Action: Key pressed <Key.shift>D<Key.shift>AV<Key.space><Key.shift><Key.shift>SCHOOLS<Key.space><Key.down><Key.enter>
Screenshot: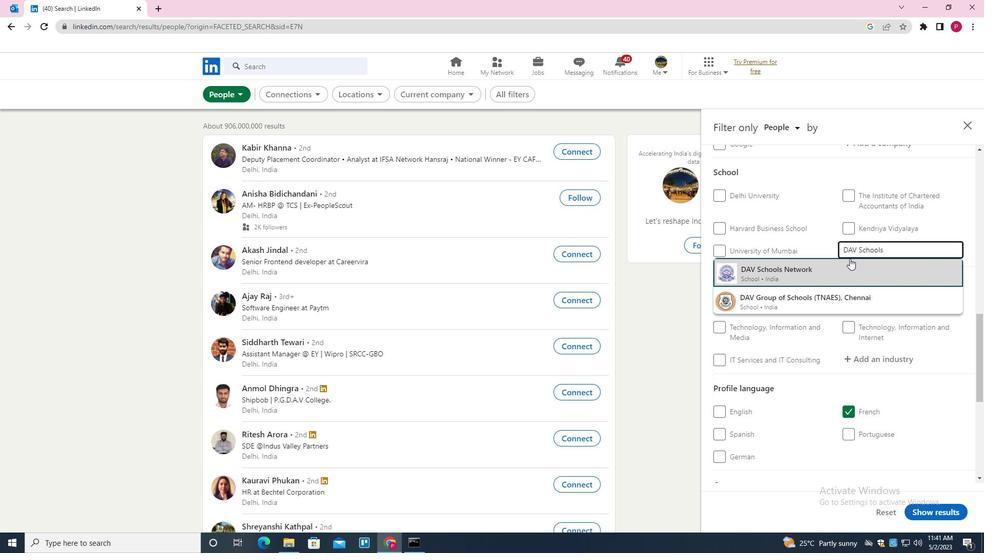 
Action: Mouse moved to (815, 283)
Screenshot: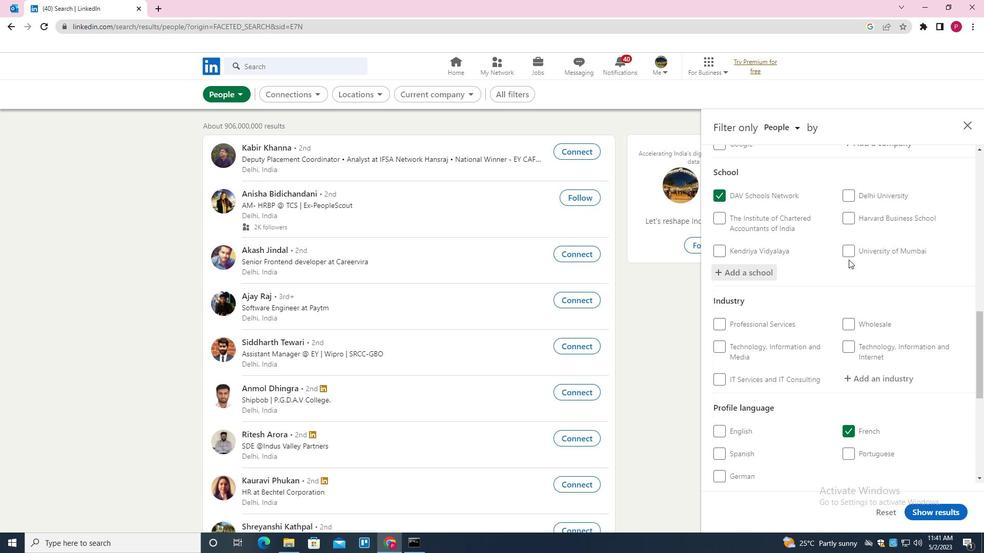 
Action: Mouse scrolled (815, 282) with delta (0, 0)
Screenshot: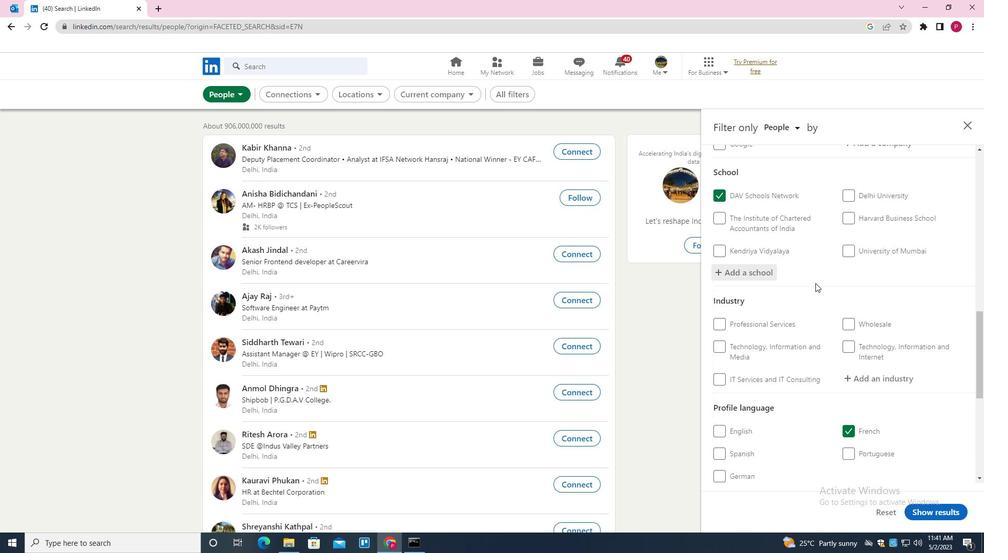 
Action: Mouse moved to (816, 284)
Screenshot: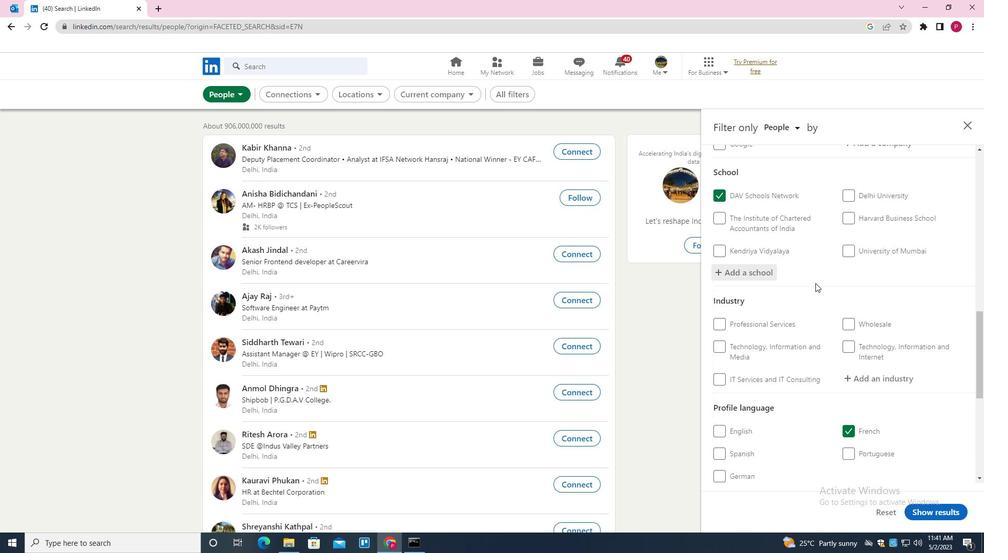 
Action: Mouse scrolled (816, 283) with delta (0, 0)
Screenshot: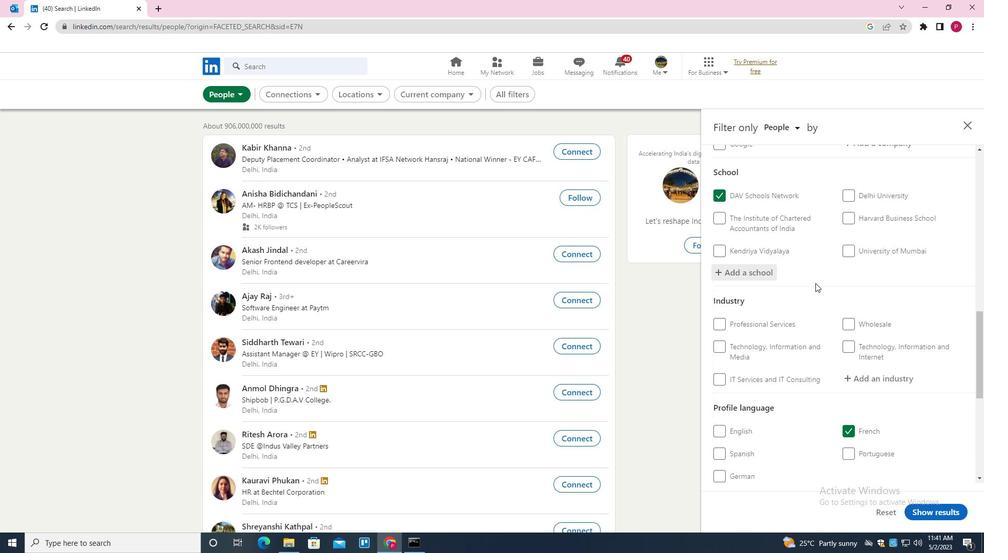 
Action: Mouse moved to (828, 284)
Screenshot: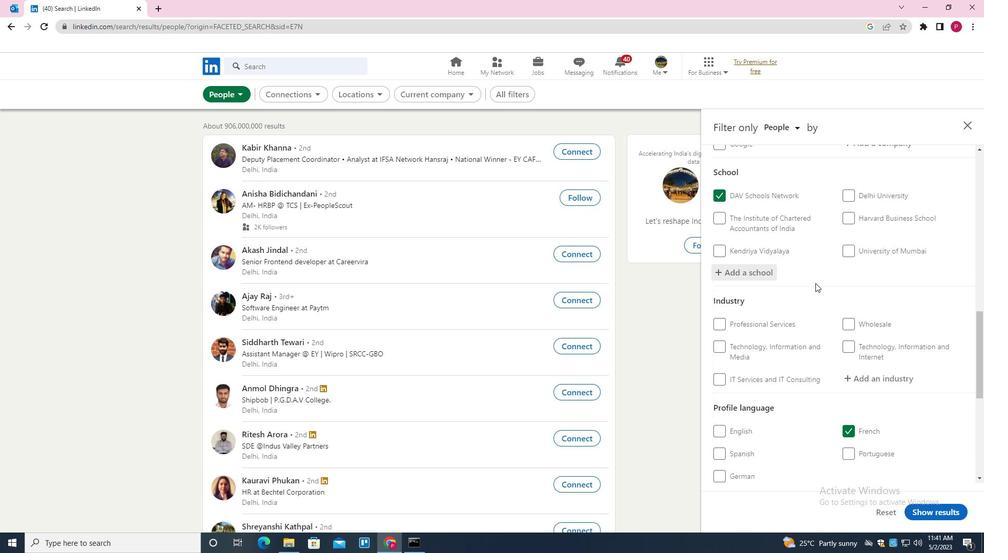 
Action: Mouse scrolled (828, 283) with delta (0, 0)
Screenshot: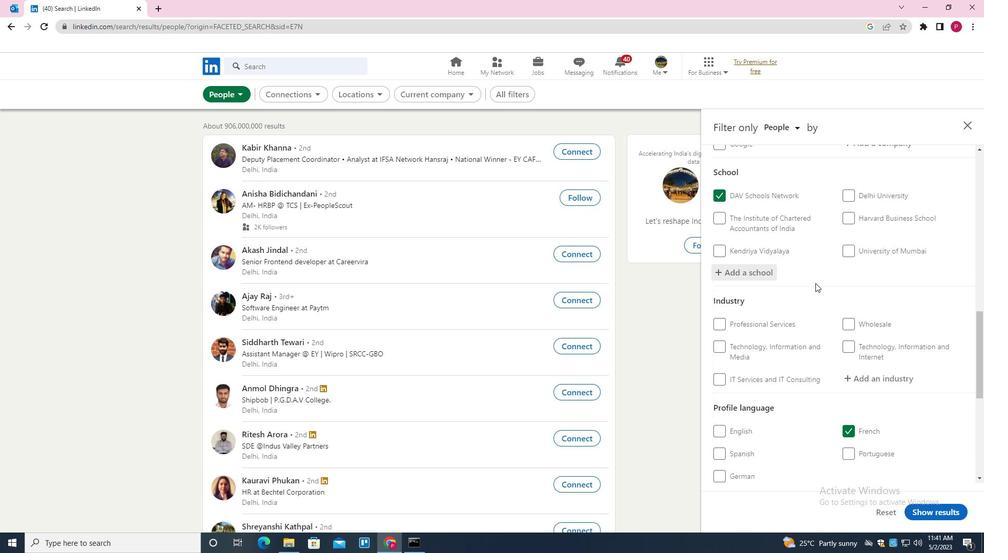 
Action: Mouse moved to (880, 224)
Screenshot: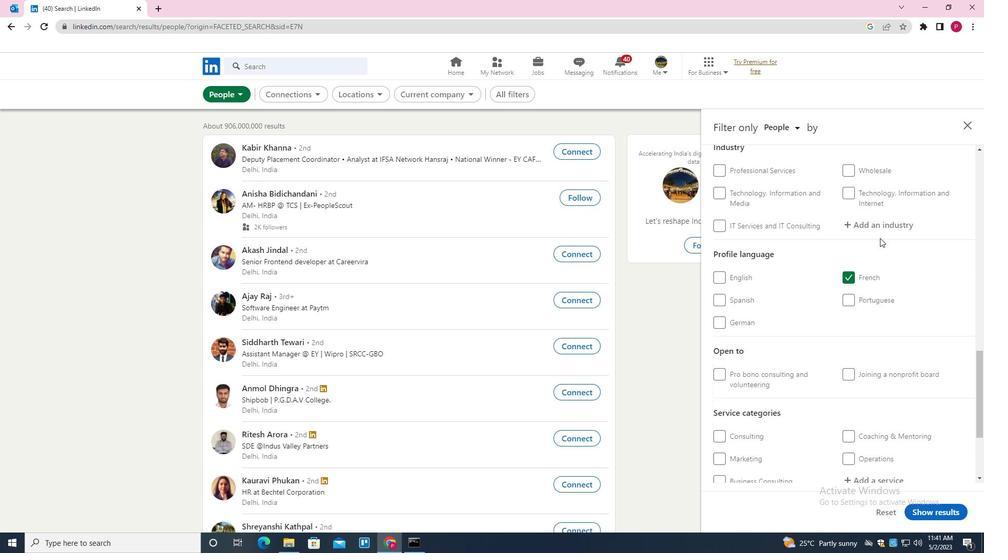 
Action: Mouse pressed left at (880, 224)
Screenshot: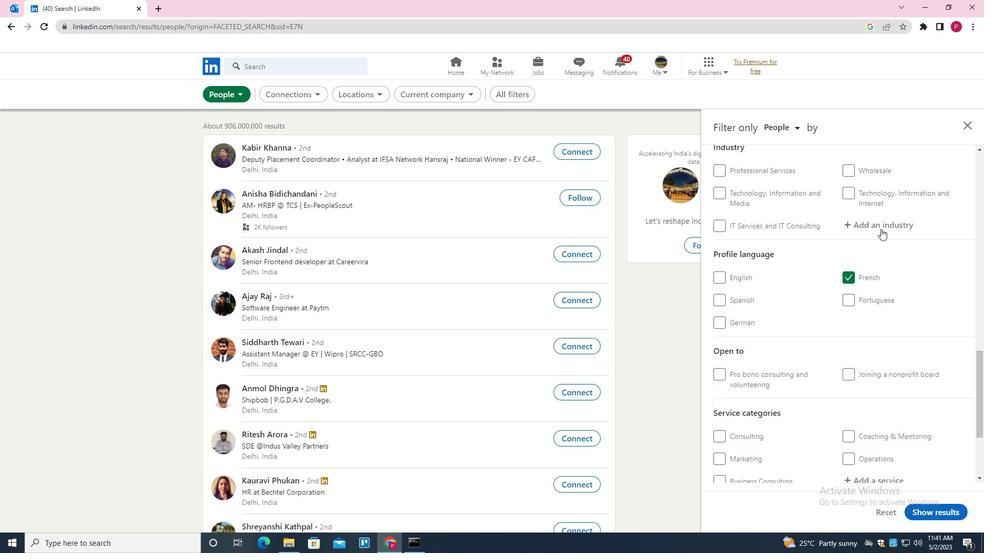 
Action: Mouse moved to (827, 260)
Screenshot: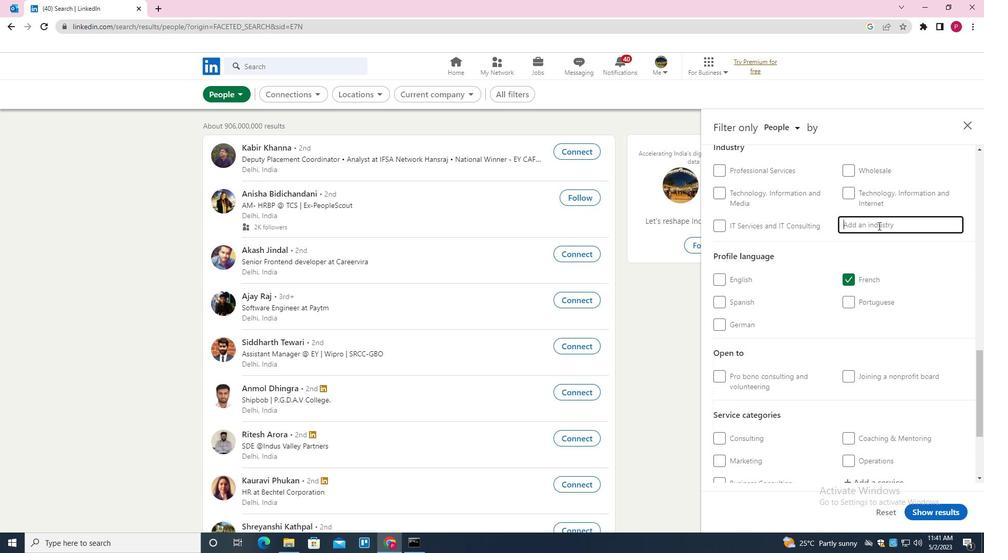 
Action: Key pressed <Key.shift><Key.shift><Key.shift><Key.shift><Key.shift>RETAIL<Key.space><Key.shift>BOOKS<Key.down><Key.enter>
Screenshot: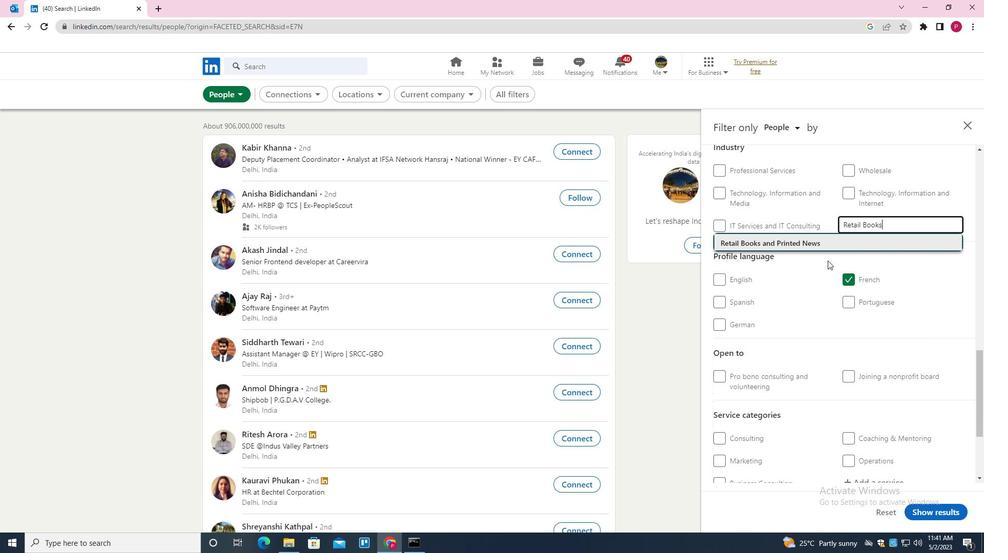 
Action: Mouse moved to (824, 262)
Screenshot: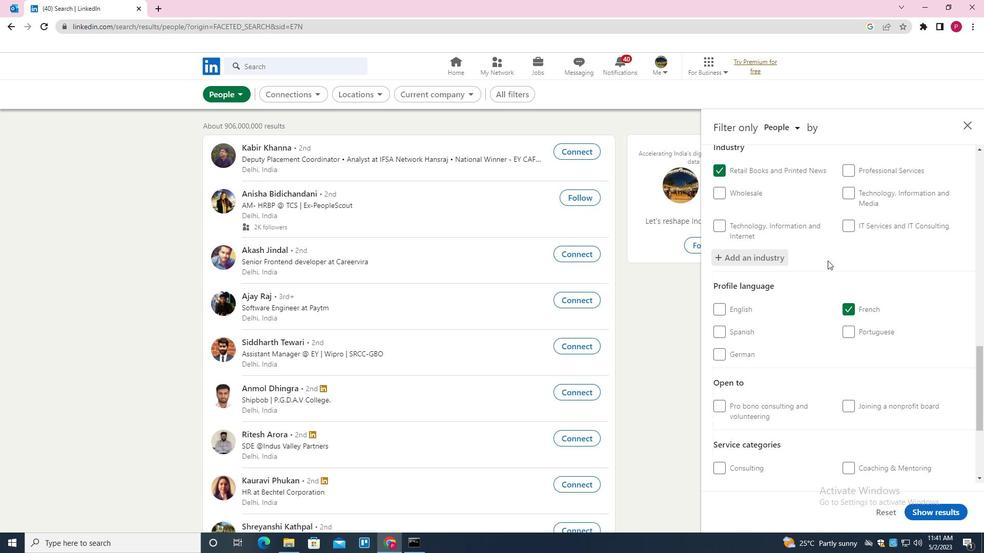 
Action: Mouse scrolled (824, 261) with delta (0, 0)
Screenshot: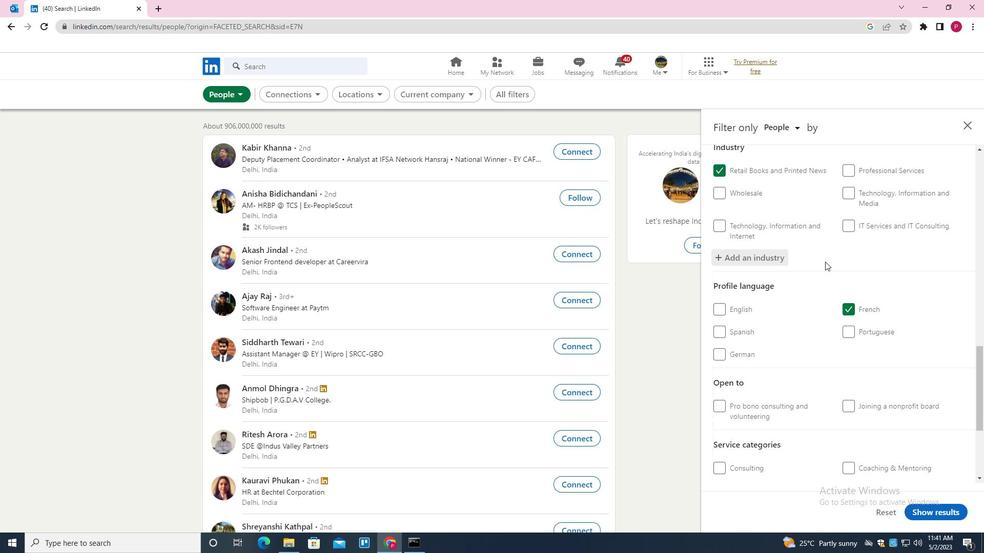 
Action: Mouse scrolled (824, 261) with delta (0, 0)
Screenshot: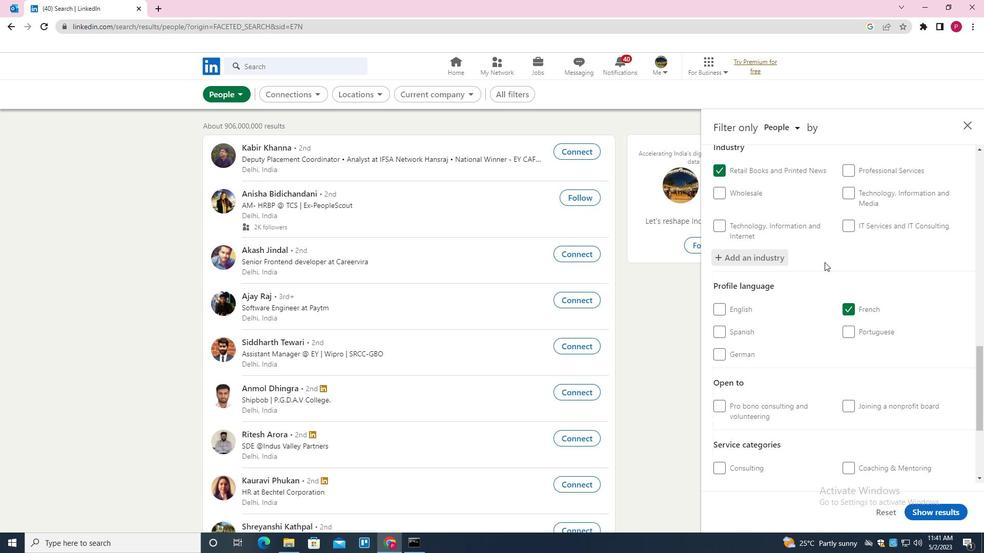 
Action: Mouse scrolled (824, 261) with delta (0, 0)
Screenshot: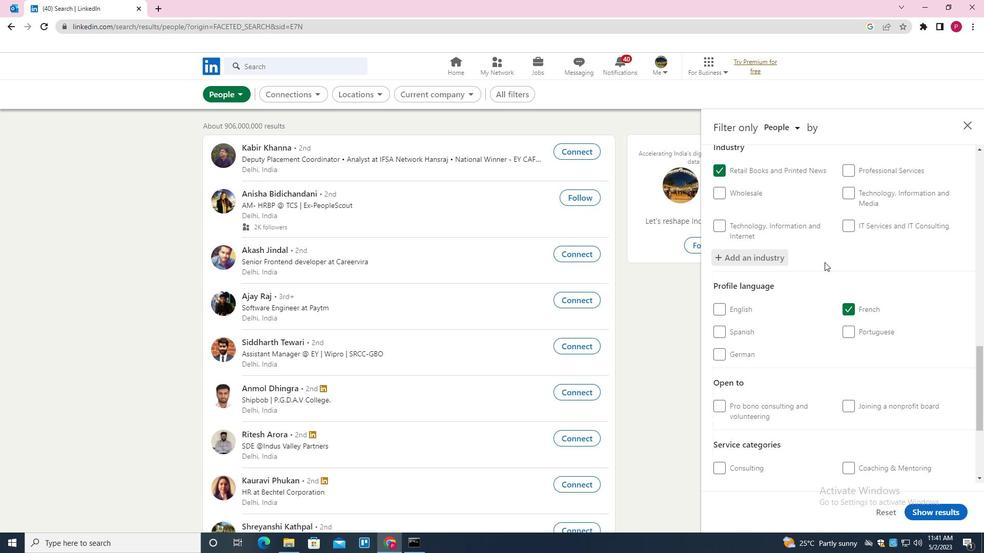 
Action: Mouse moved to (824, 262)
Screenshot: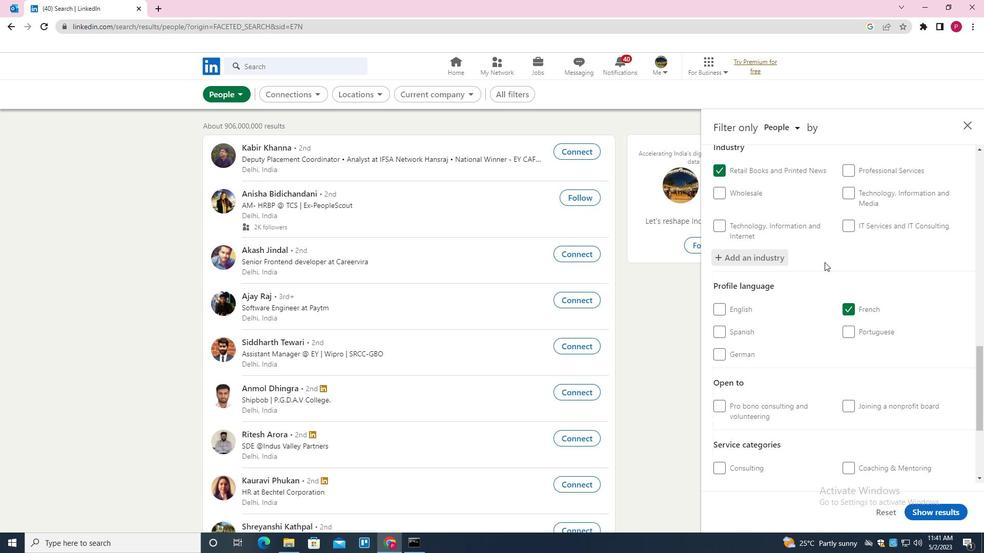 
Action: Mouse scrolled (824, 262) with delta (0, 0)
Screenshot: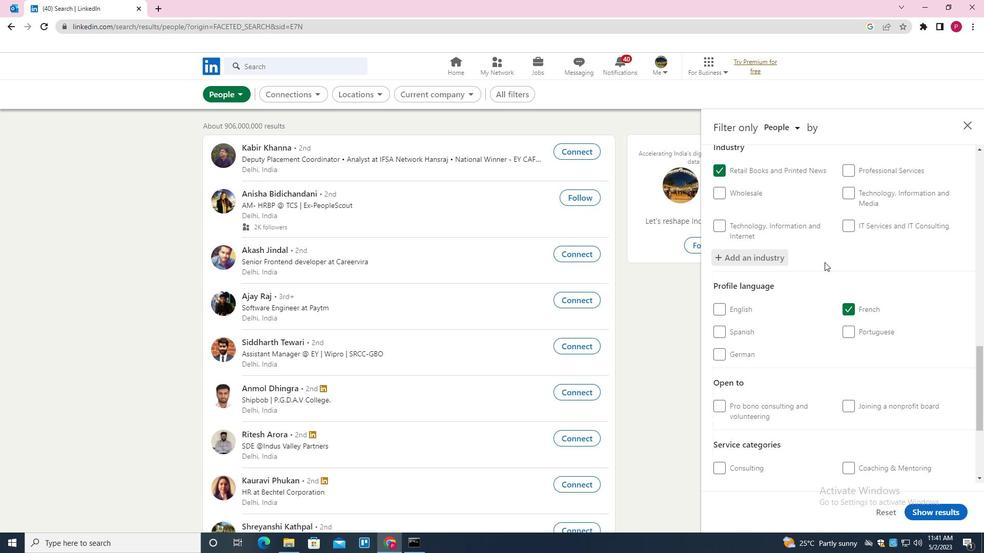 
Action: Mouse moved to (865, 340)
Screenshot: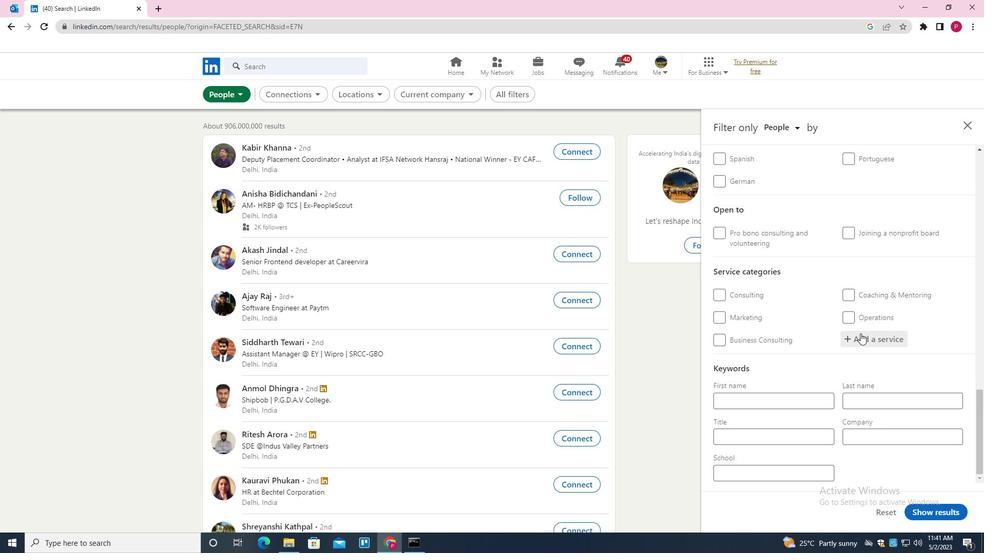 
Action: Mouse pressed left at (865, 340)
Screenshot: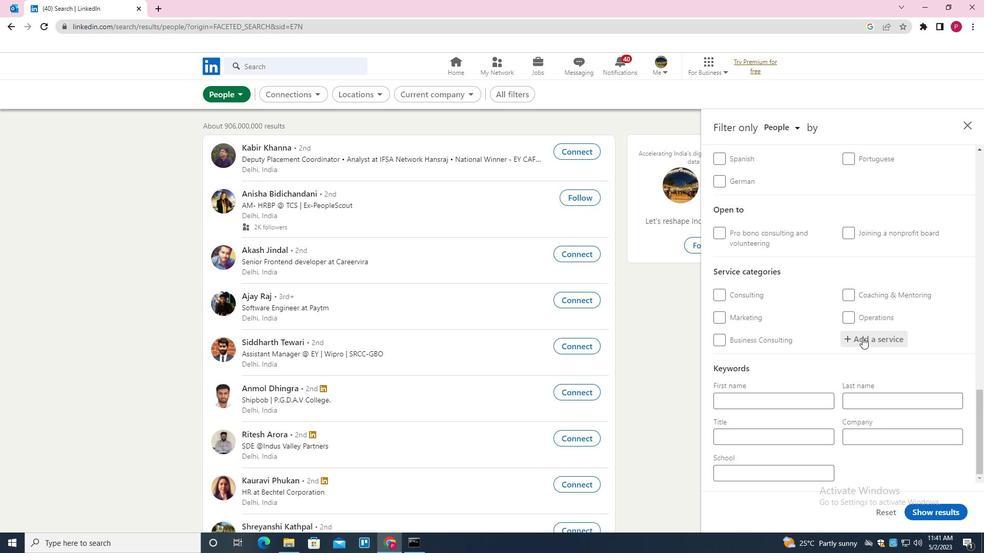 
Action: Mouse moved to (855, 347)
Screenshot: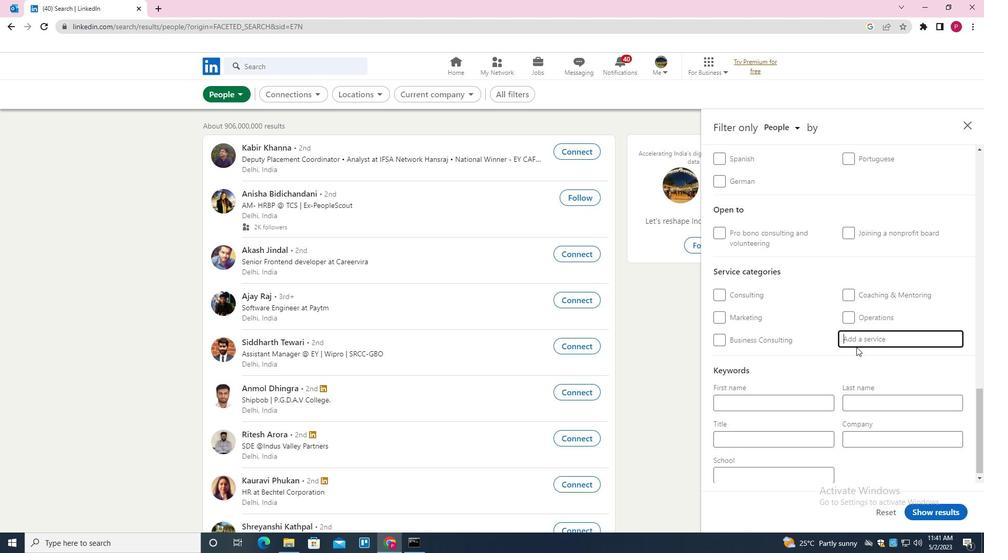 
Action: Key pressed <Key.shift>LEADRESHIP<Key.backspace><Key.backspace><Key.backspace><Key.backspace><Key.backspace><Key.backspace><Key.backspace>DERSHIP<Key.down><Key.enter>
Screenshot: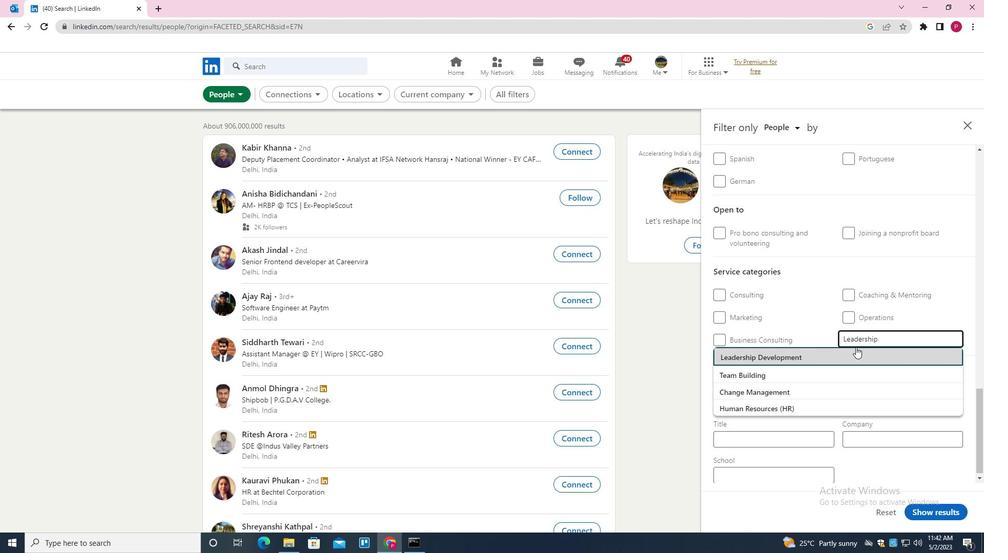
Action: Mouse moved to (844, 355)
Screenshot: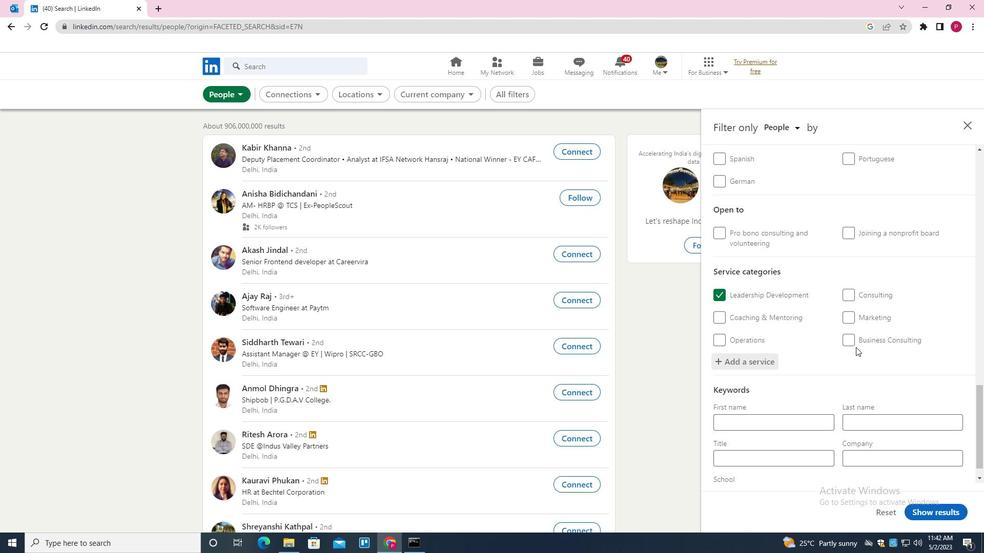 
Action: Mouse scrolled (844, 355) with delta (0, 0)
Screenshot: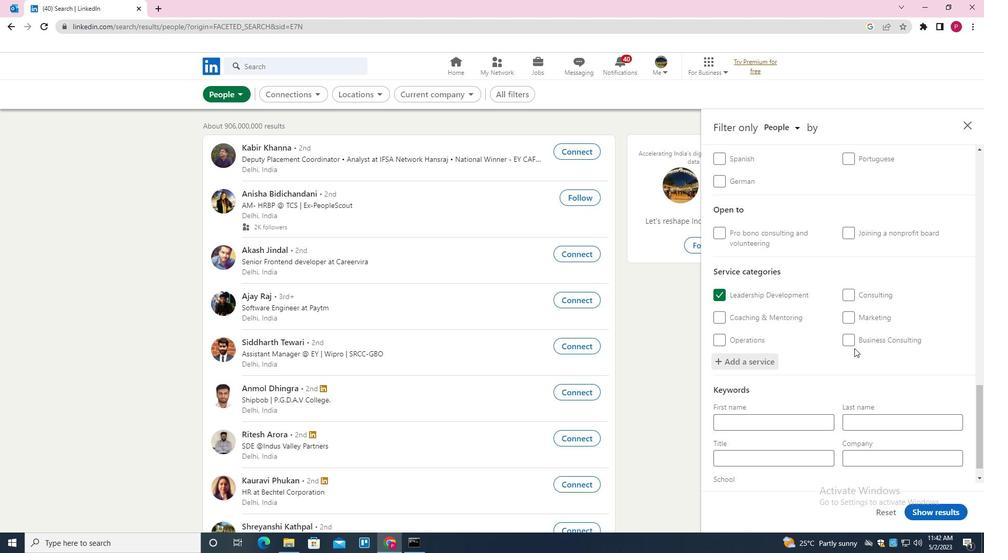 
Action: Mouse scrolled (844, 355) with delta (0, 0)
Screenshot: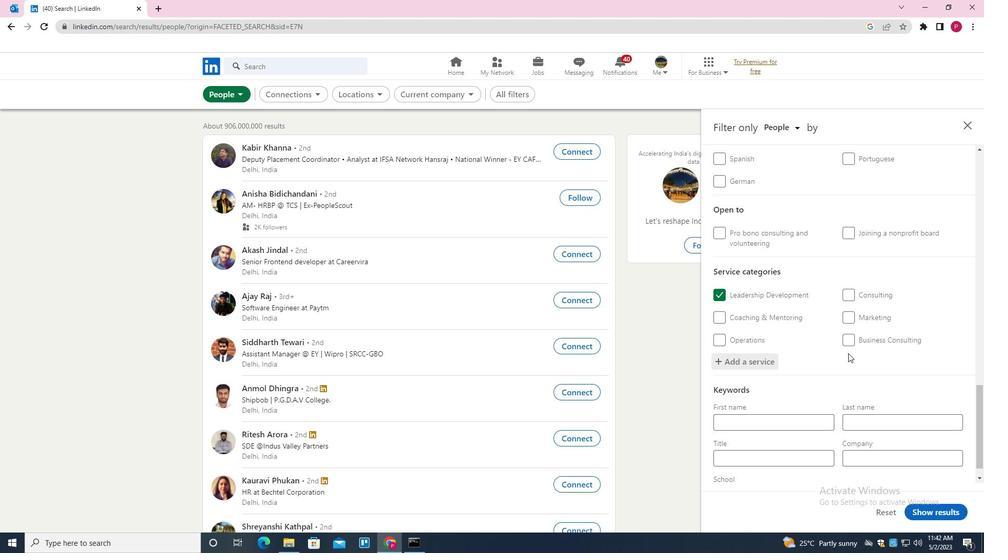
Action: Mouse scrolled (844, 355) with delta (0, 0)
Screenshot: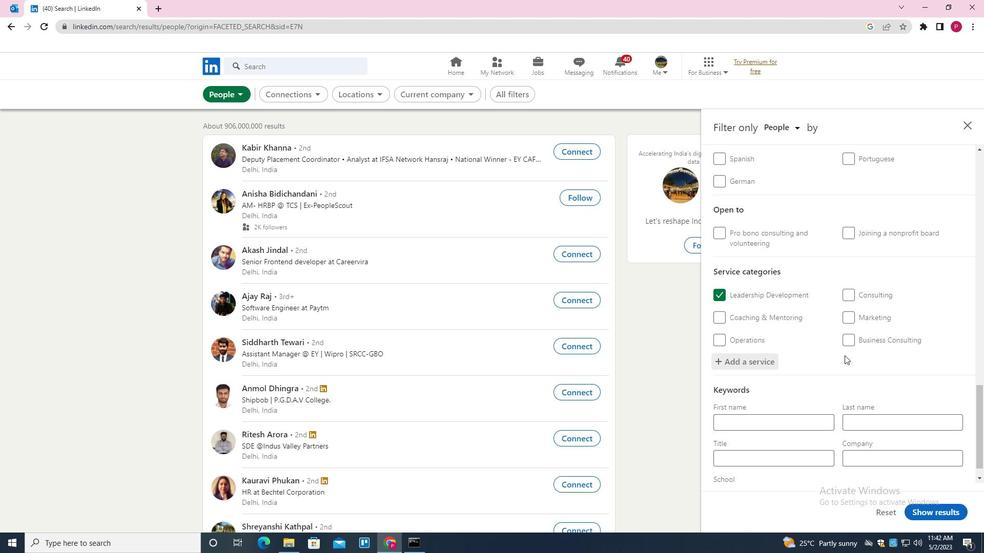 
Action: Mouse moved to (844, 355)
Screenshot: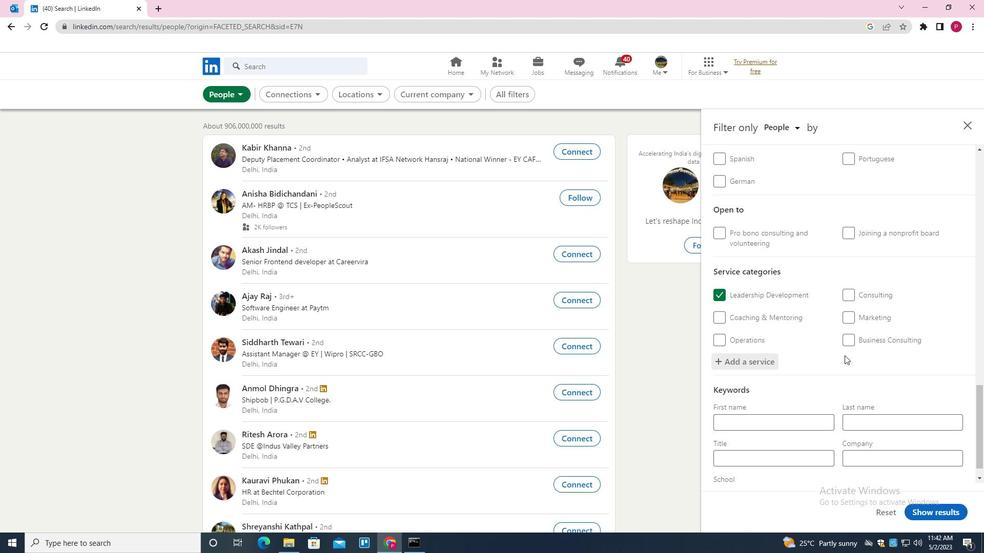 
Action: Mouse scrolled (844, 355) with delta (0, 0)
Screenshot: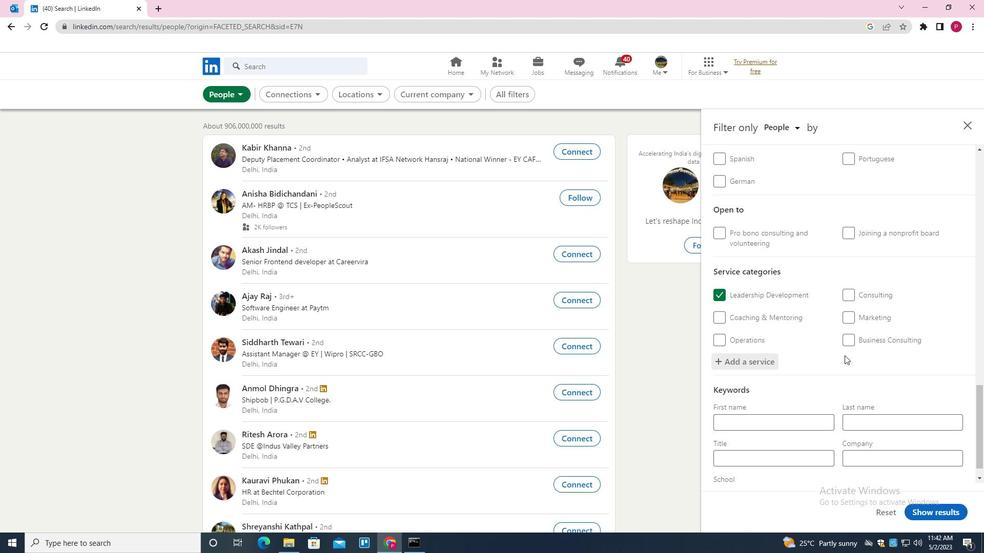 
Action: Mouse moved to (841, 357)
Screenshot: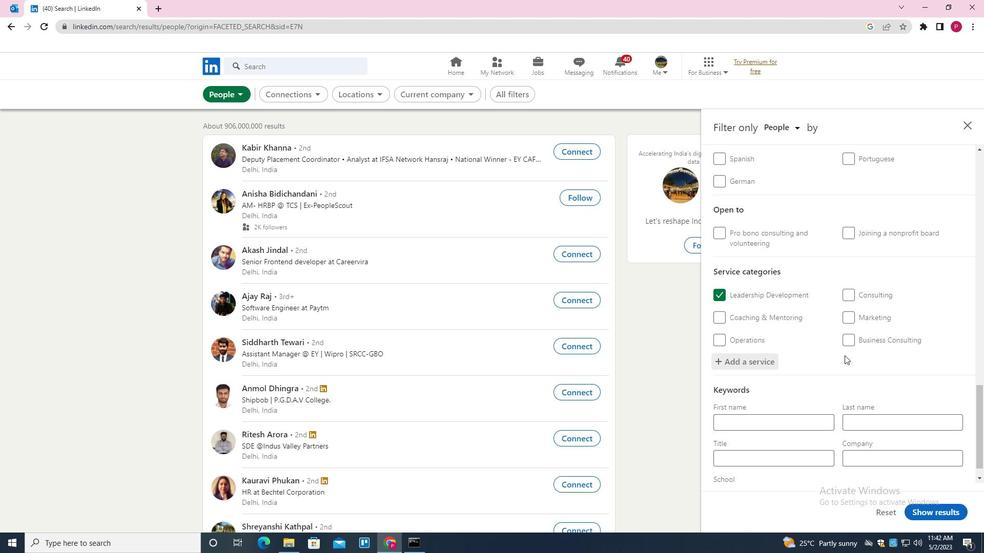 
Action: Mouse scrolled (841, 357) with delta (0, 0)
Screenshot: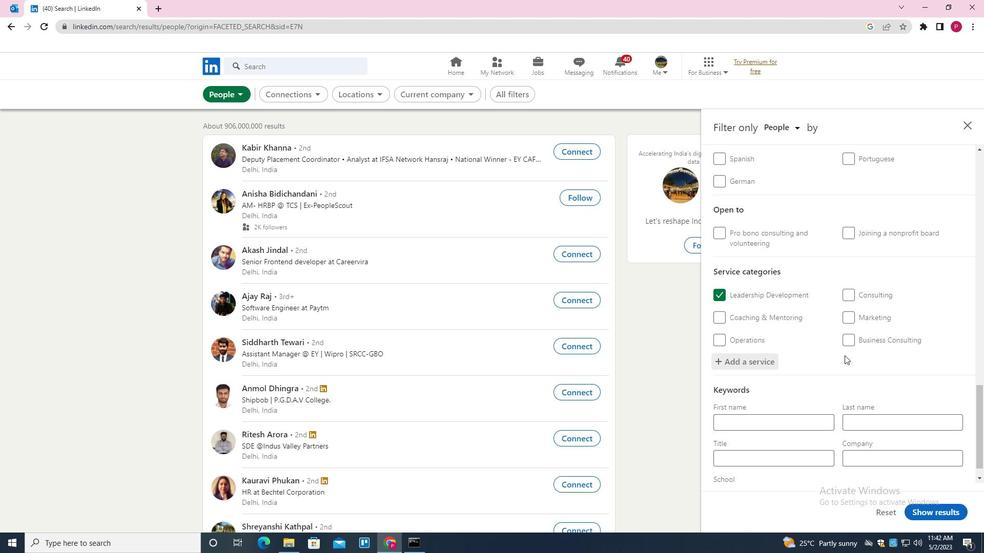 
Action: Mouse moved to (797, 432)
Screenshot: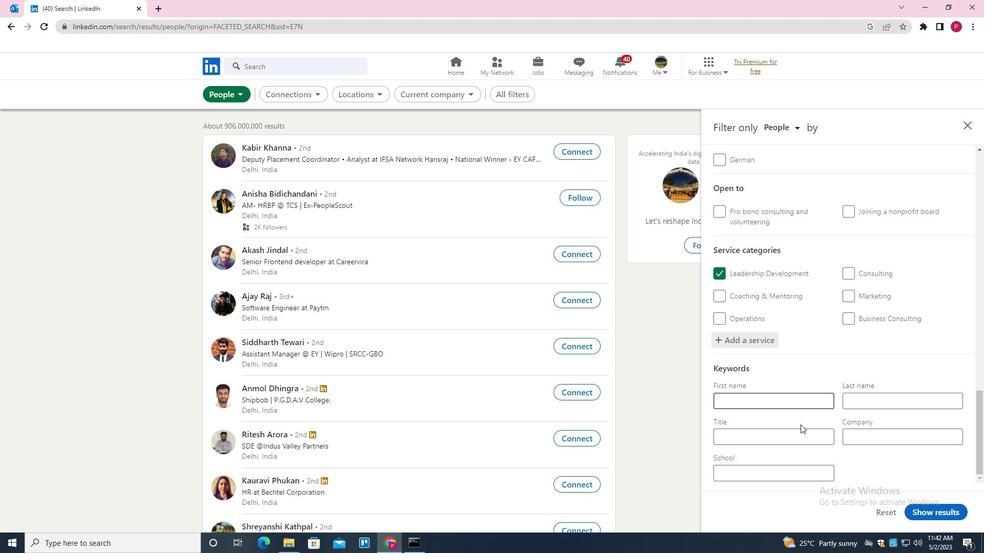 
Action: Mouse pressed left at (797, 432)
Screenshot: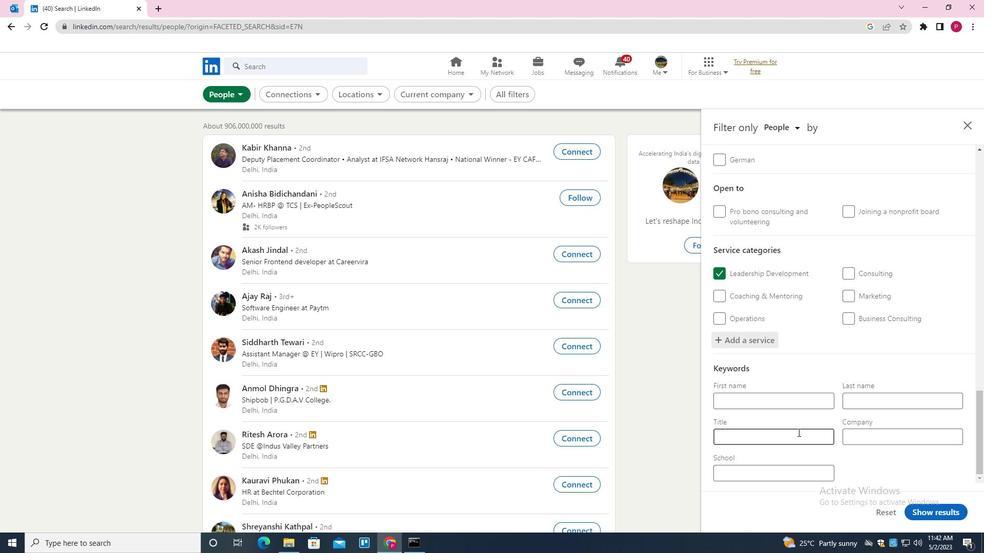
Action: Mouse moved to (797, 433)
Screenshot: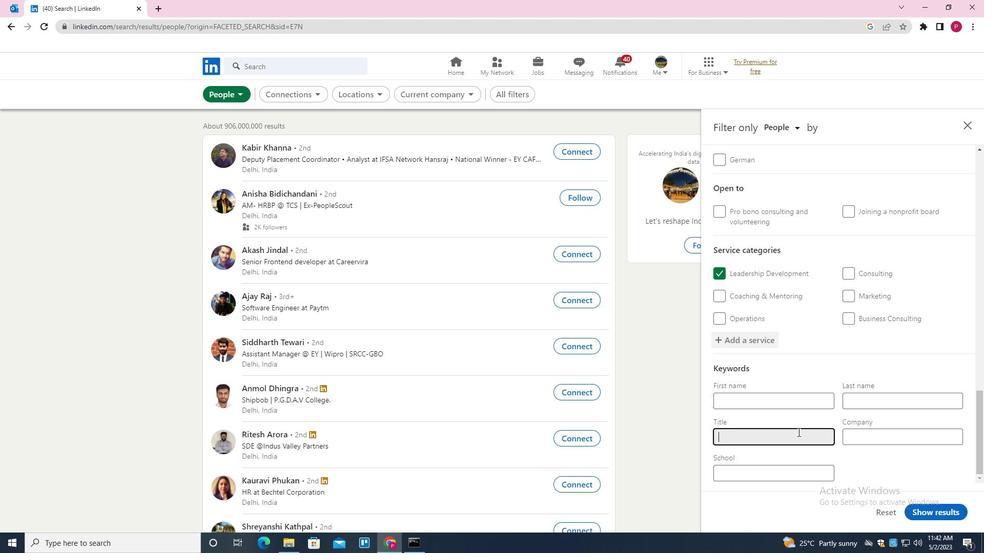 
Action: Key pressed <Key.shift><Key.shift><Key.shift><Key.shift><Key.shift>FOUNDER
Screenshot: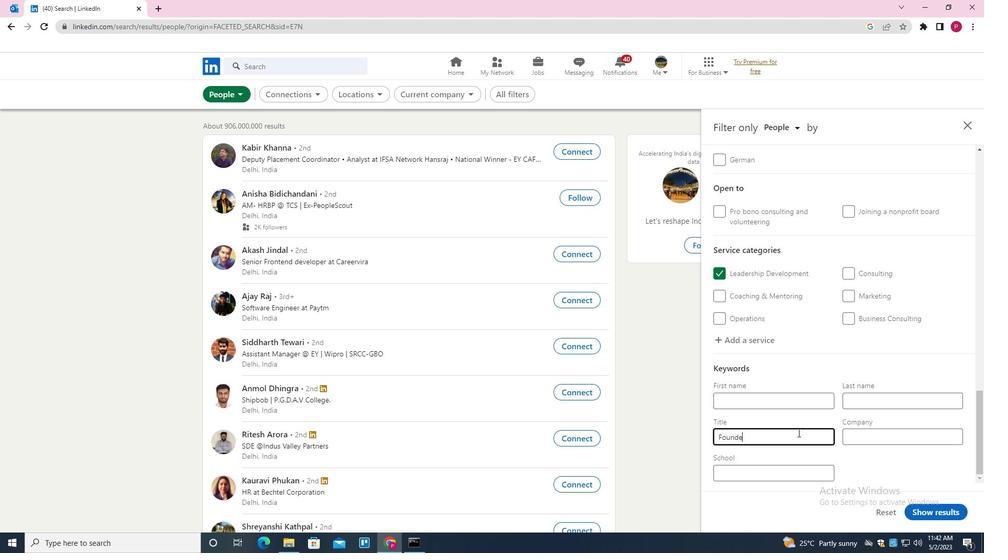 
Action: Mouse moved to (954, 515)
Screenshot: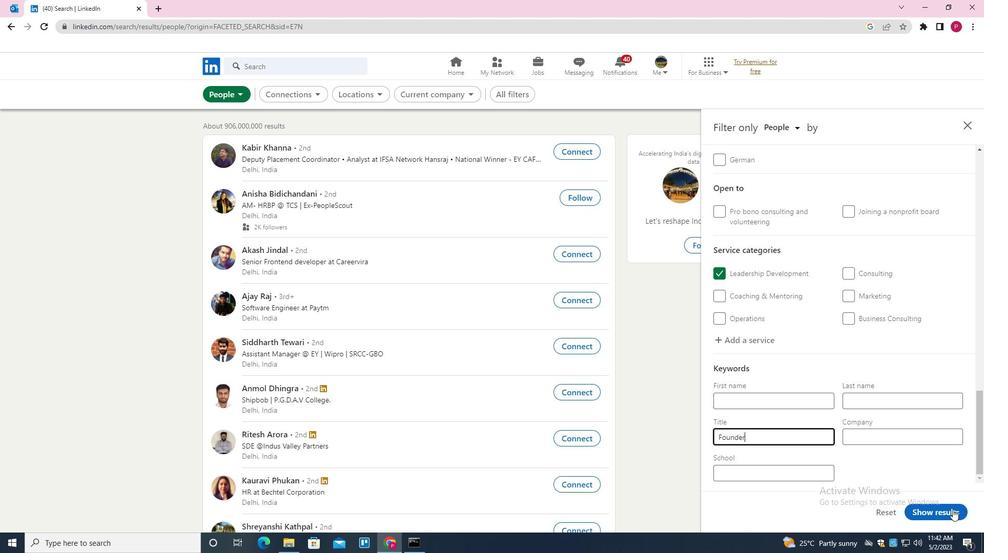
Action: Mouse pressed left at (954, 515)
Screenshot: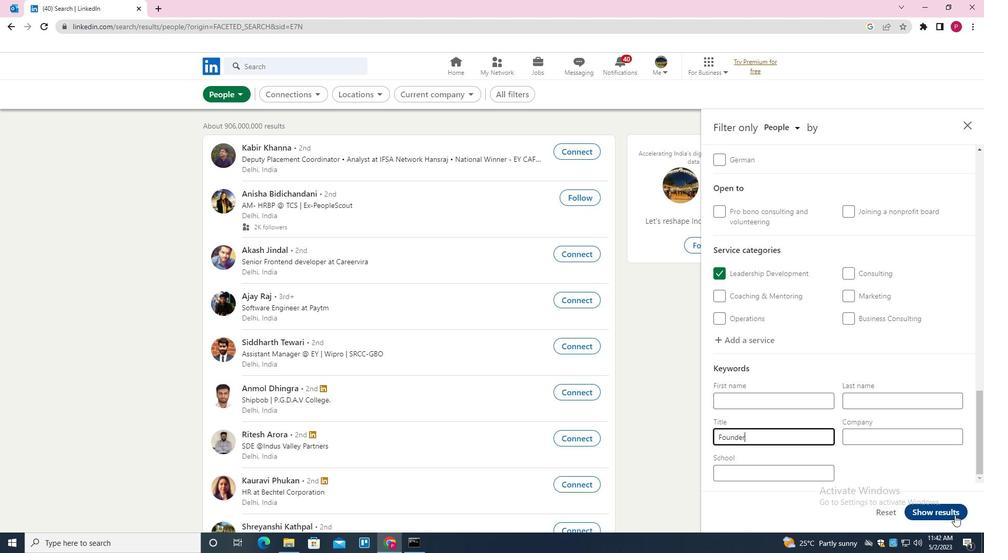 
Action: Mouse moved to (542, 243)
Screenshot: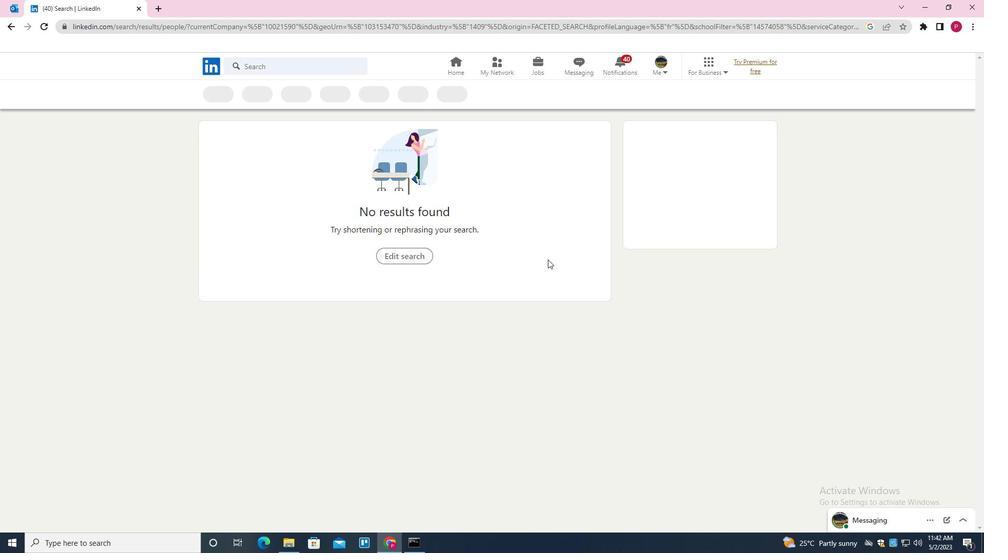 
